 Task: Find a house in Cockeysville, United States, for 4 guests from August 1 to August 5, with 2 bedrooms, 3 beds, 2 bathrooms, a price range of ₹13,000 to ₹20,000, and self check-in available.
Action: Mouse moved to (519, 106)
Screenshot: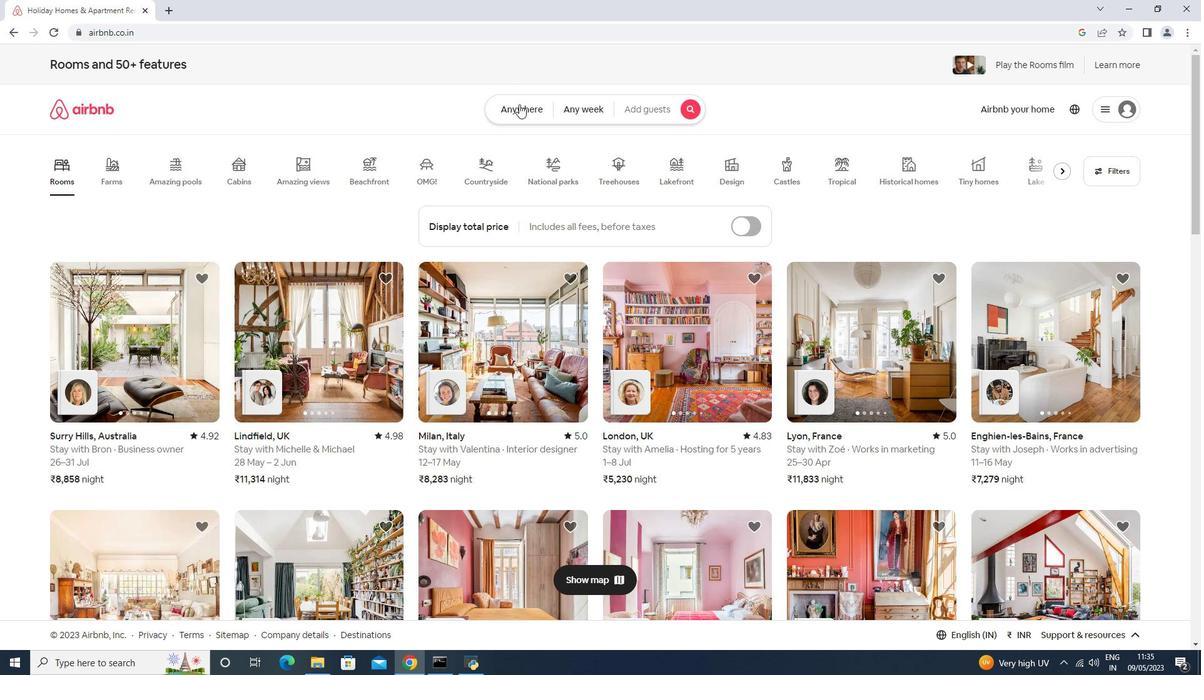 
Action: Mouse pressed left at (519, 106)
Screenshot: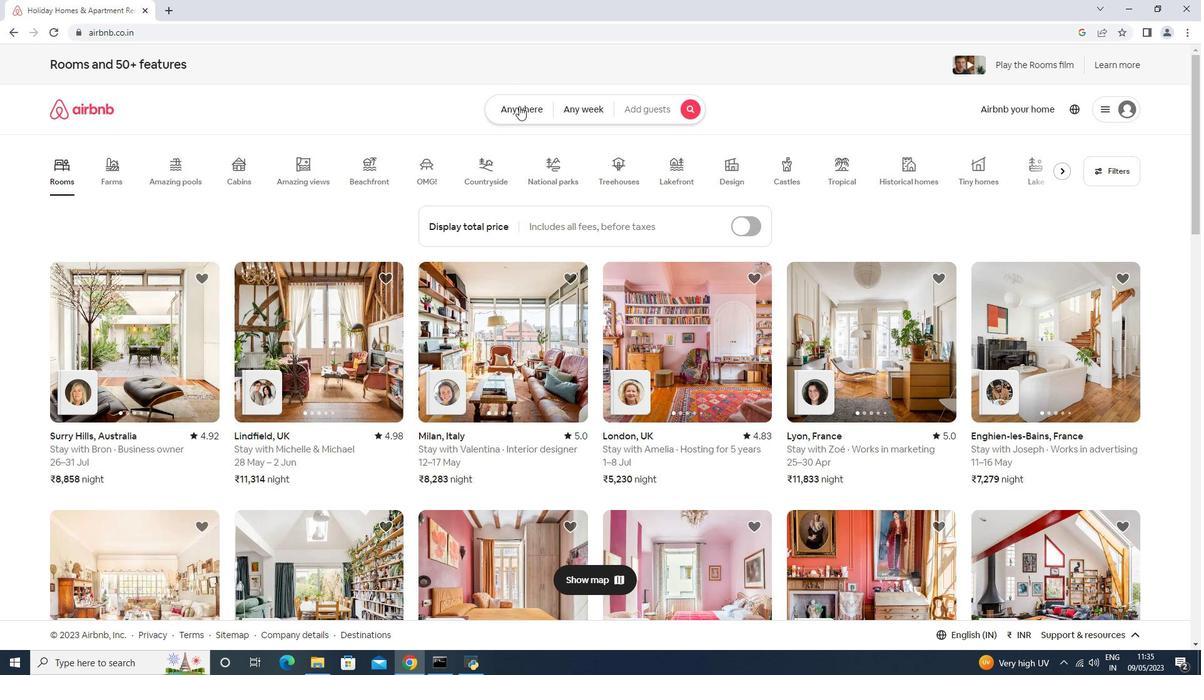 
Action: Mouse moved to (385, 161)
Screenshot: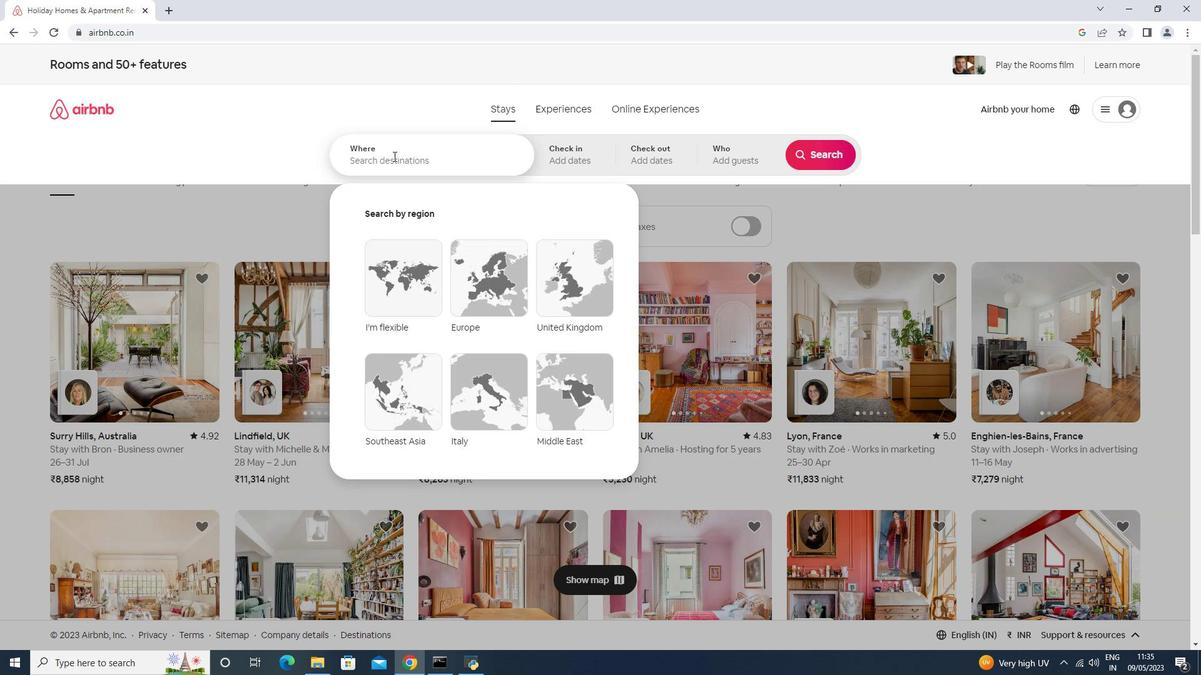 
Action: Mouse pressed left at (385, 161)
Screenshot: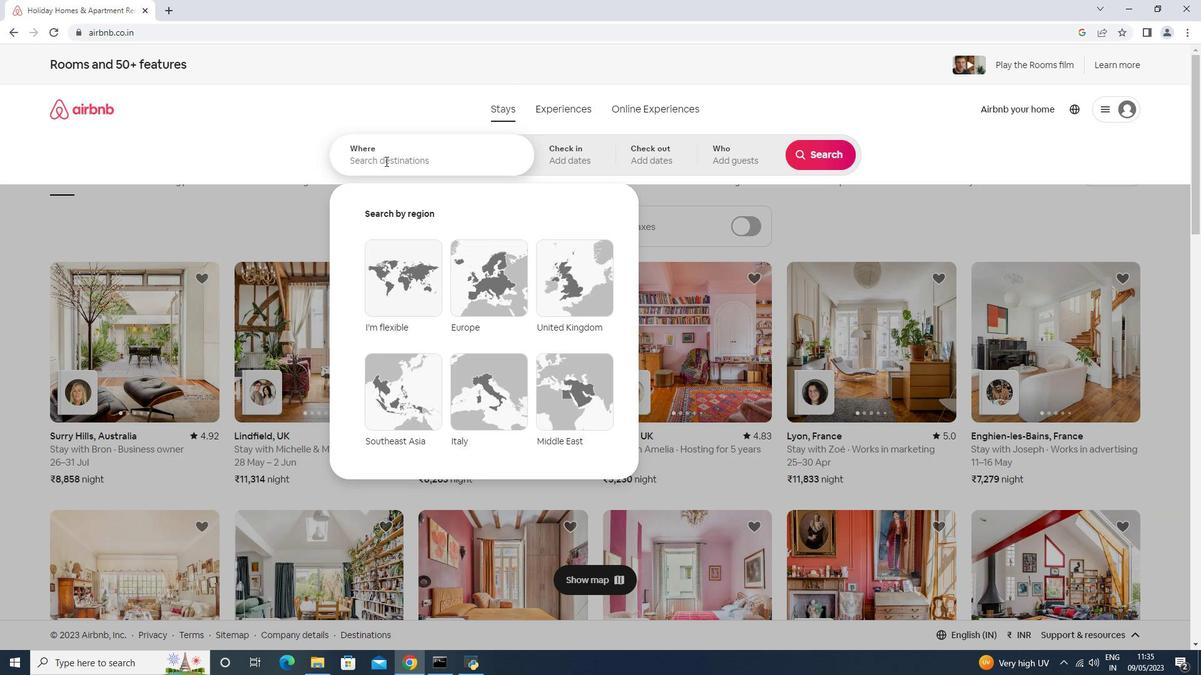 
Action: Mouse moved to (382, 162)
Screenshot: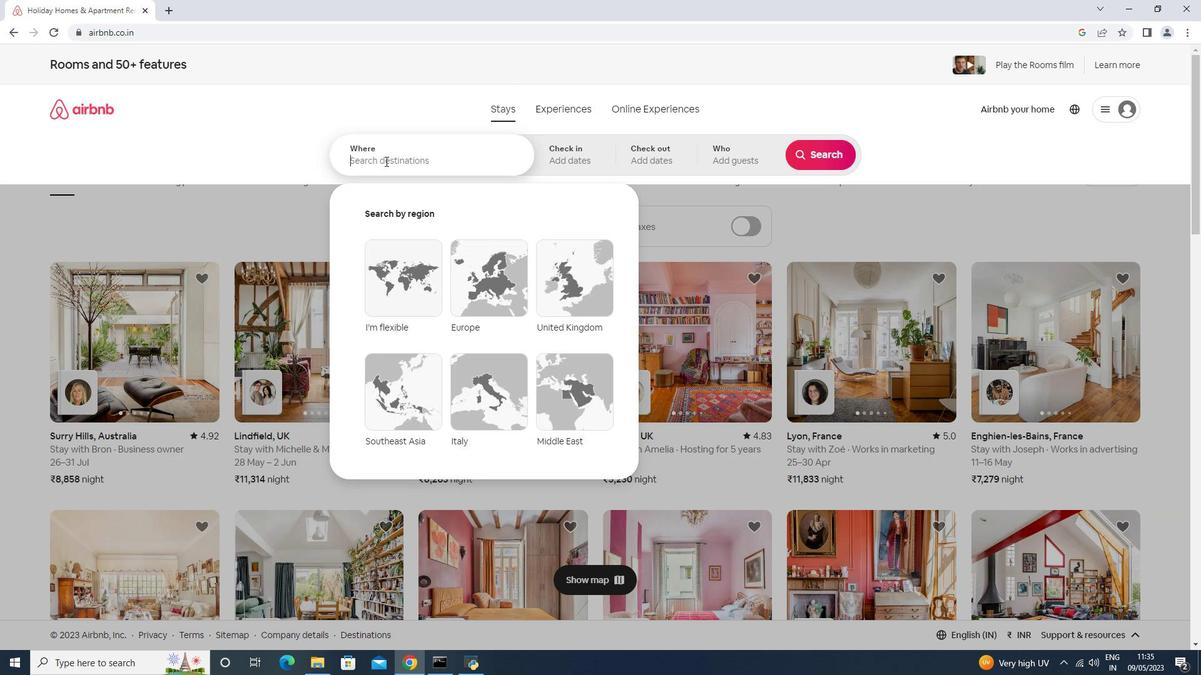 
Action: Key pressed <Key.shift>Cockeysville,<Key.shift>Unitrd<Key.backspace><Key.backspace>ed<Key.space><Key.shift>States<Key.enter>
Screenshot: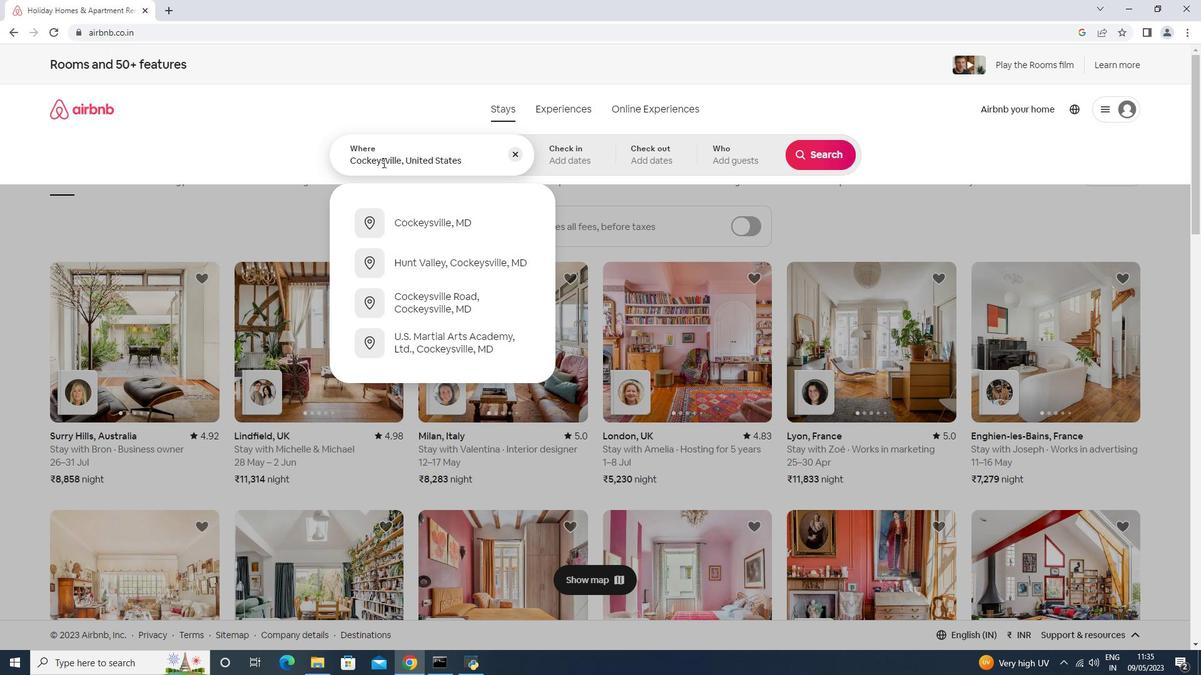 
Action: Mouse moved to (817, 250)
Screenshot: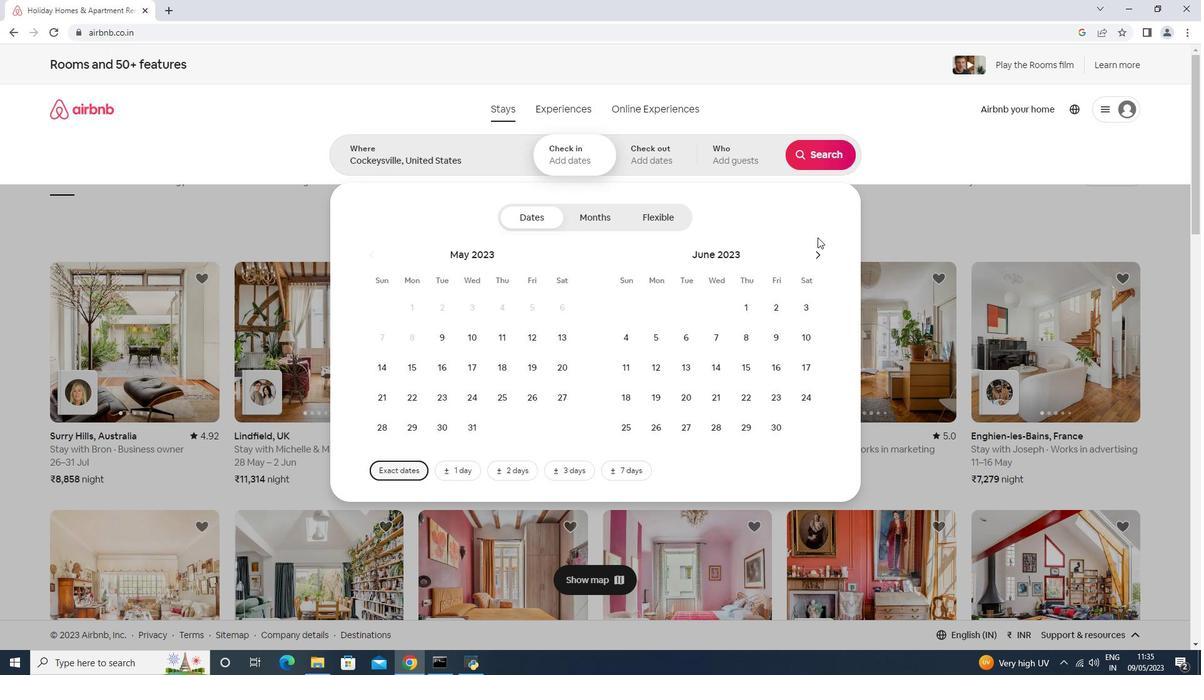 
Action: Mouse pressed left at (817, 250)
Screenshot: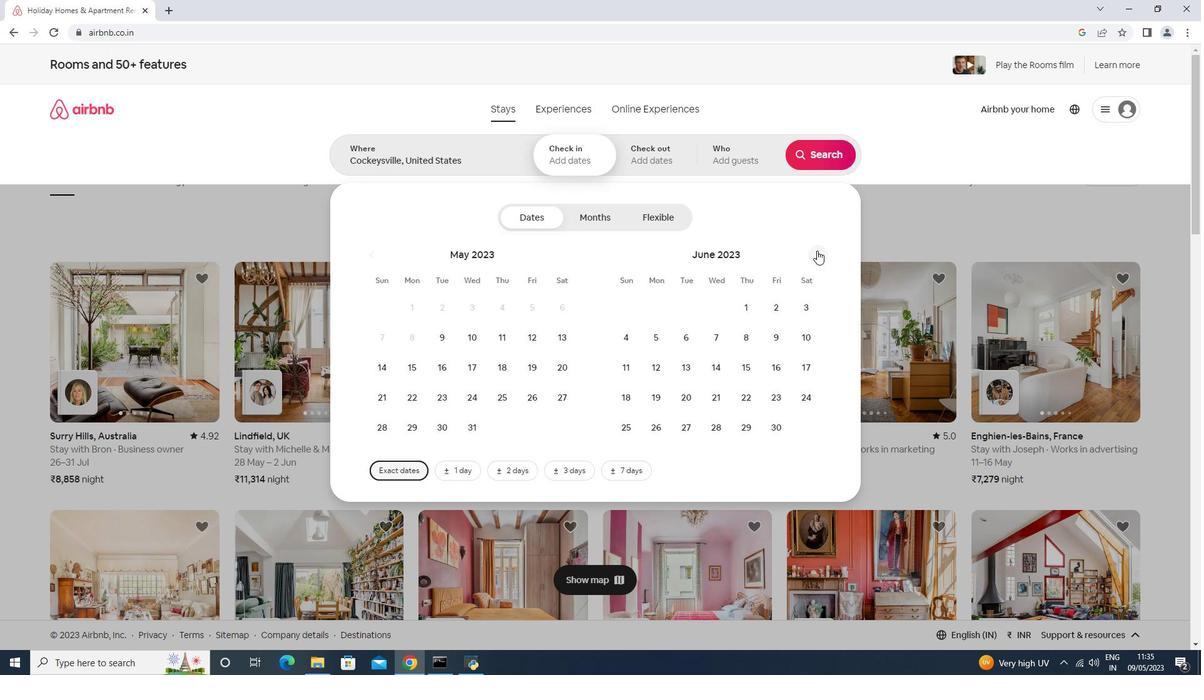 
Action: Mouse pressed left at (817, 250)
Screenshot: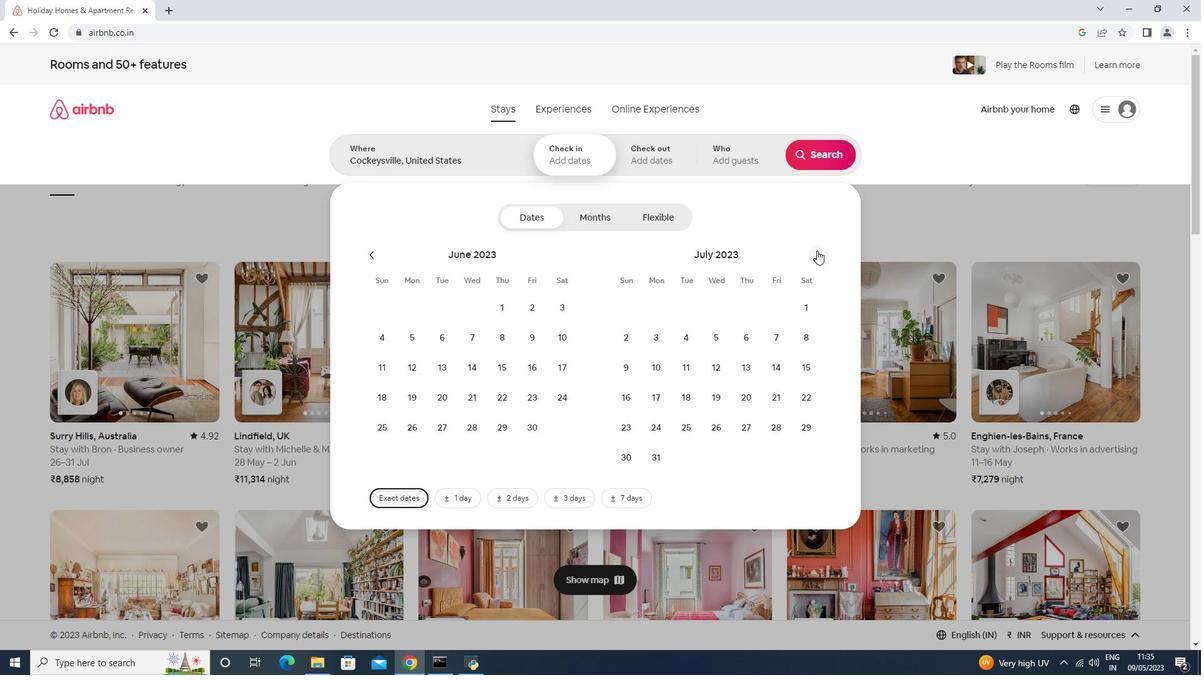 
Action: Mouse moved to (693, 309)
Screenshot: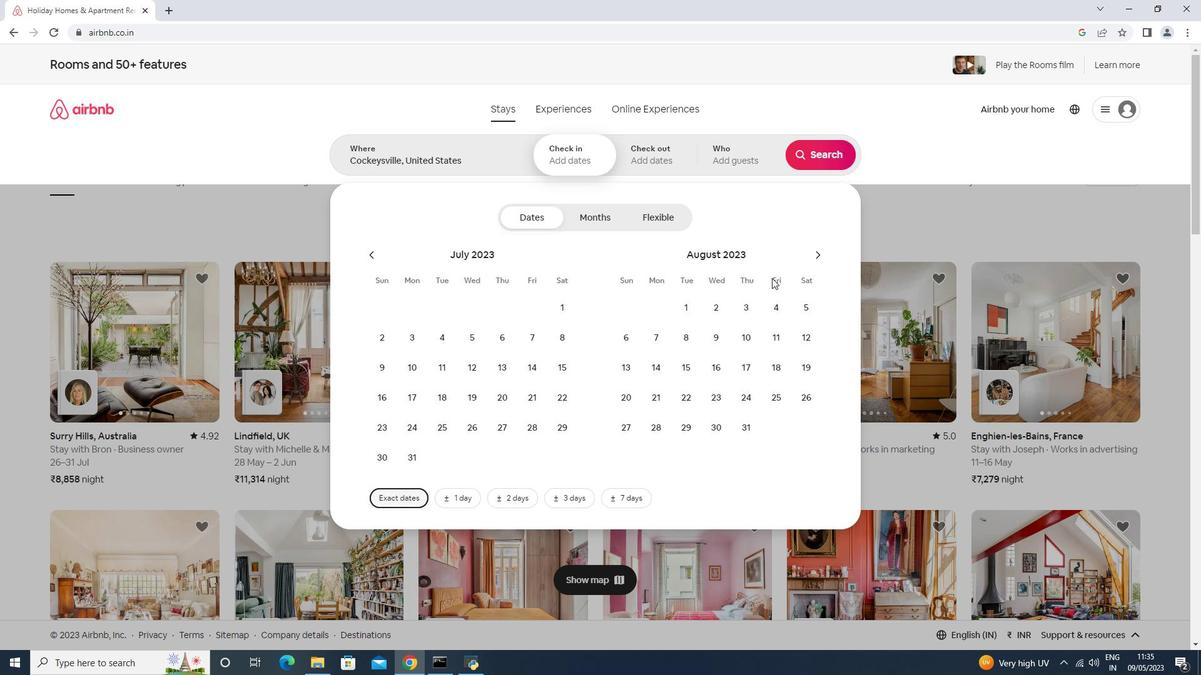 
Action: Mouse pressed left at (693, 309)
Screenshot: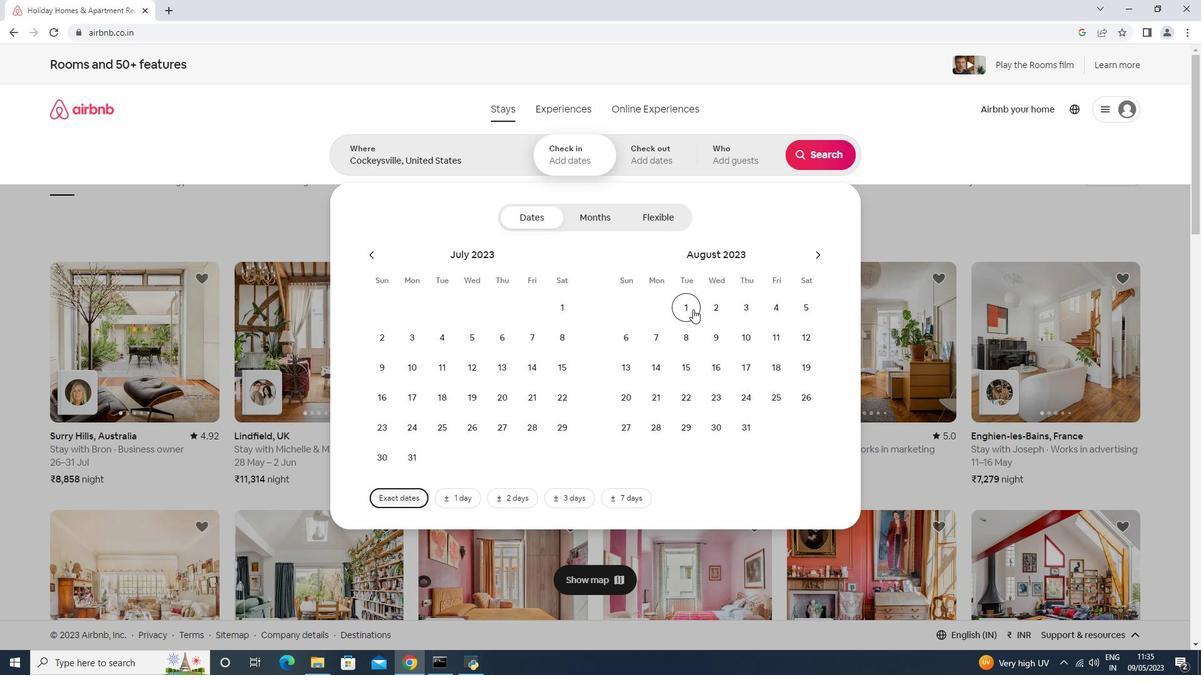 
Action: Mouse moved to (816, 318)
Screenshot: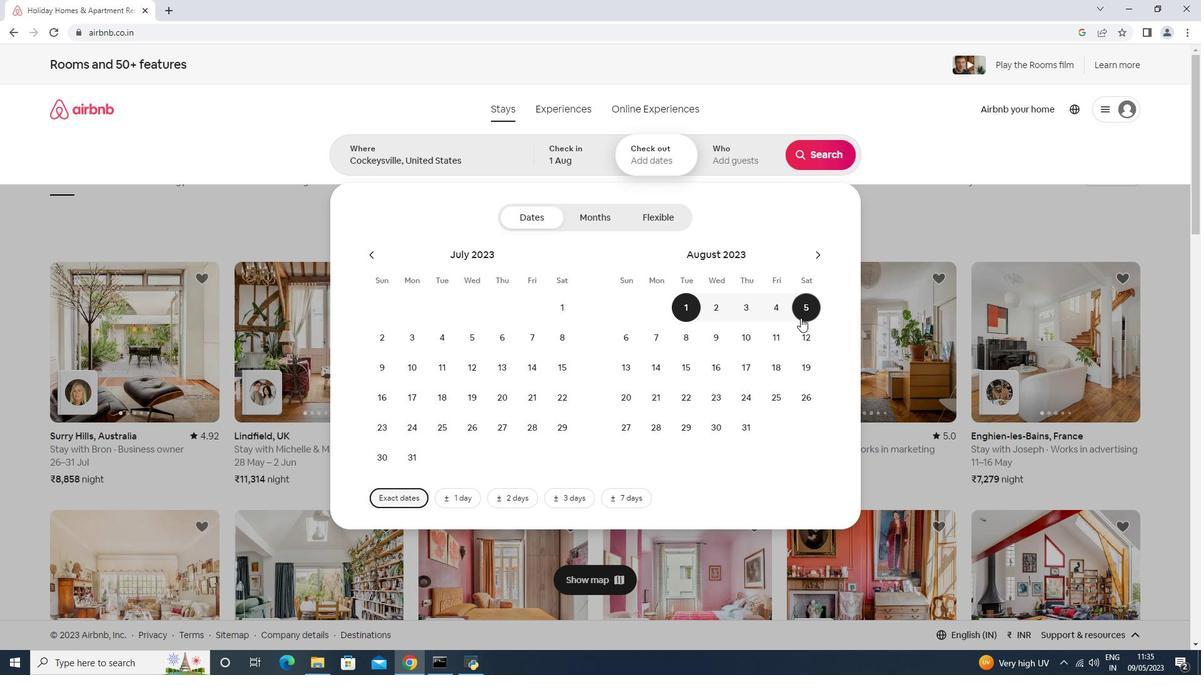 
Action: Mouse pressed left at (816, 318)
Screenshot: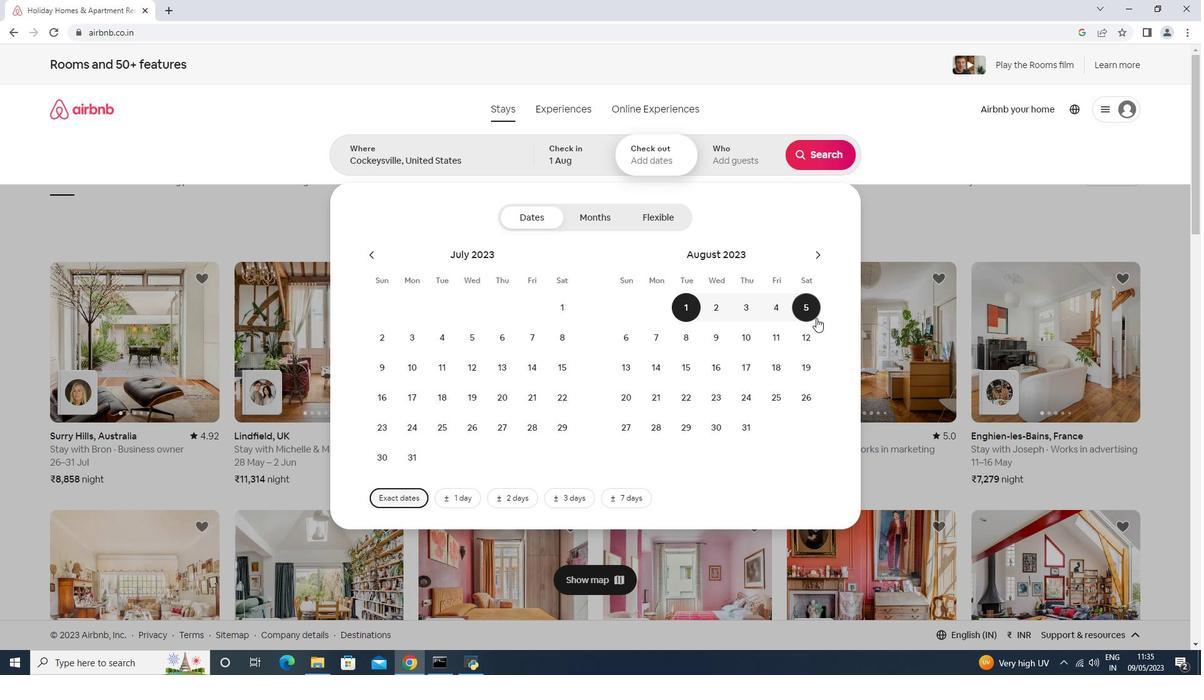 
Action: Mouse moved to (737, 160)
Screenshot: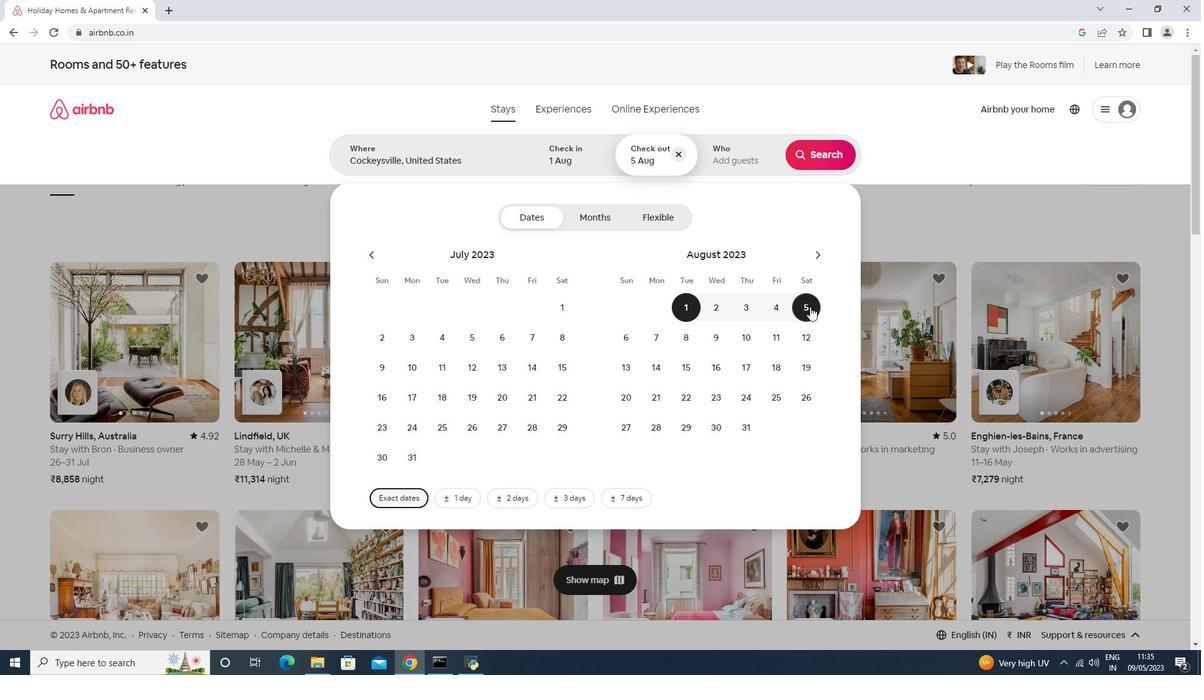 
Action: Mouse pressed left at (737, 160)
Screenshot: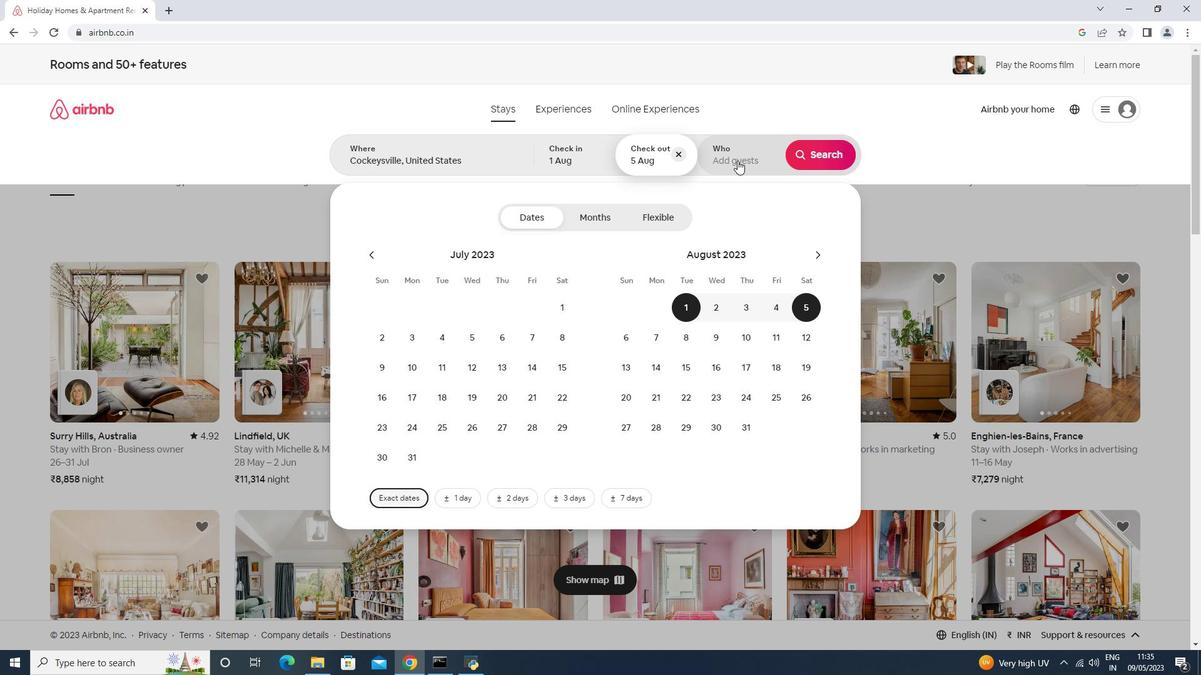 
Action: Mouse moved to (819, 221)
Screenshot: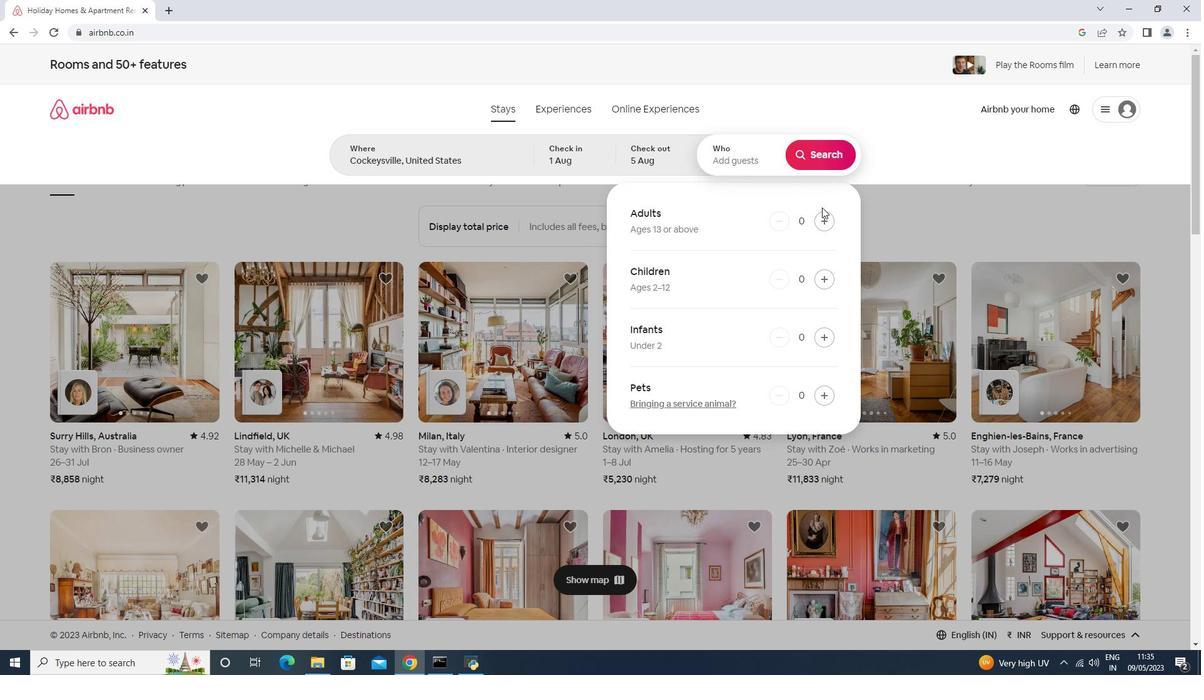 
Action: Mouse pressed left at (819, 221)
Screenshot: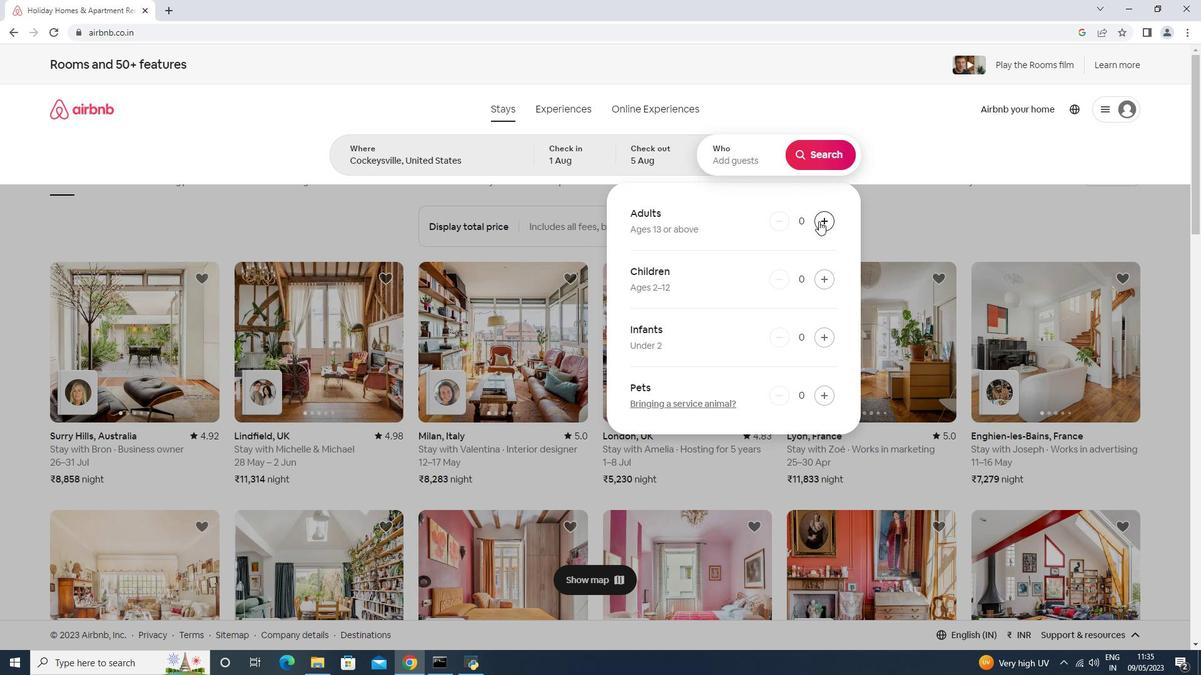 
Action: Mouse pressed left at (819, 221)
Screenshot: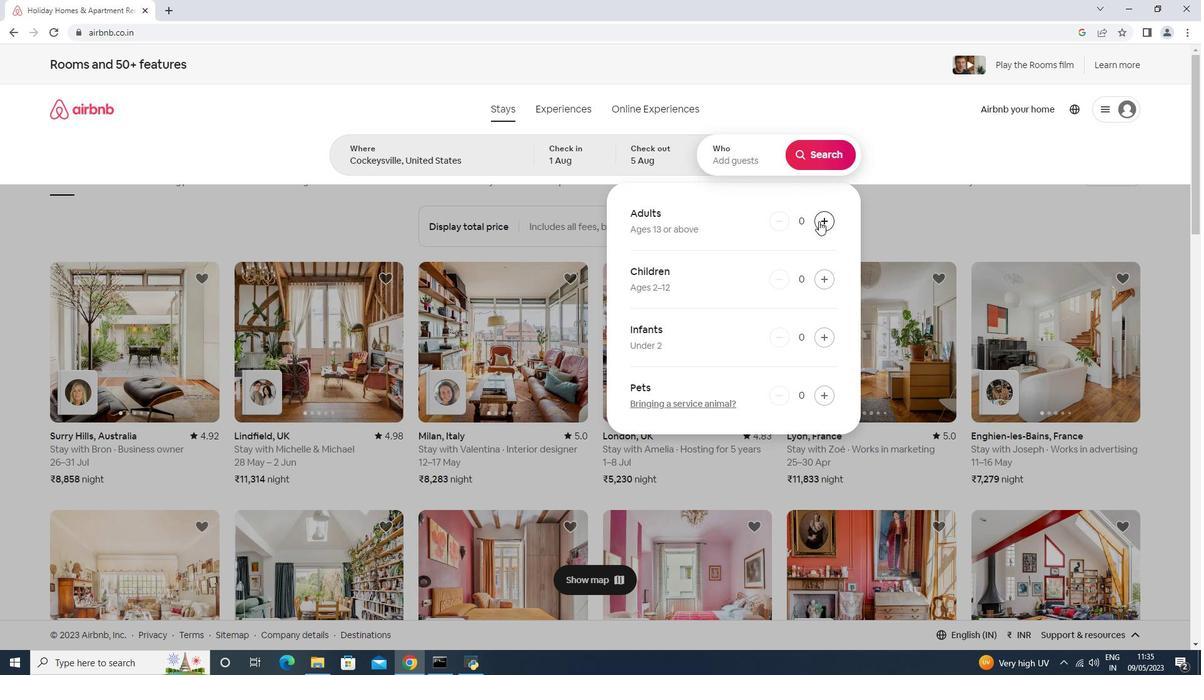 
Action: Mouse pressed left at (819, 221)
Screenshot: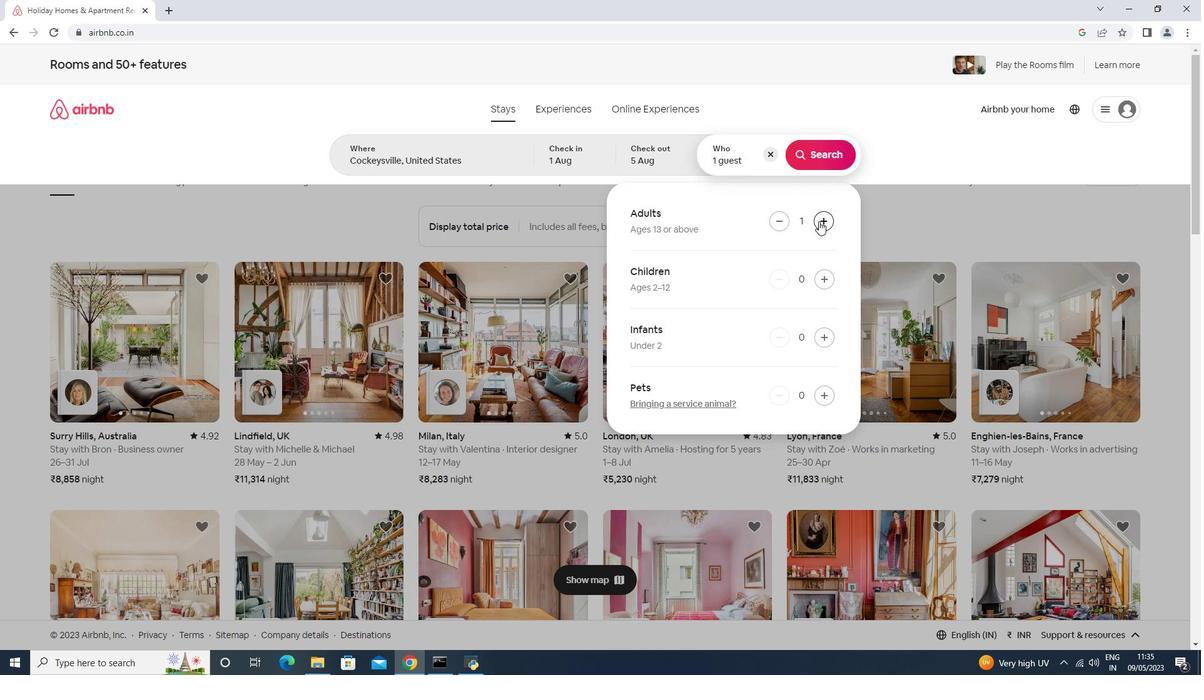 
Action: Mouse pressed left at (819, 221)
Screenshot: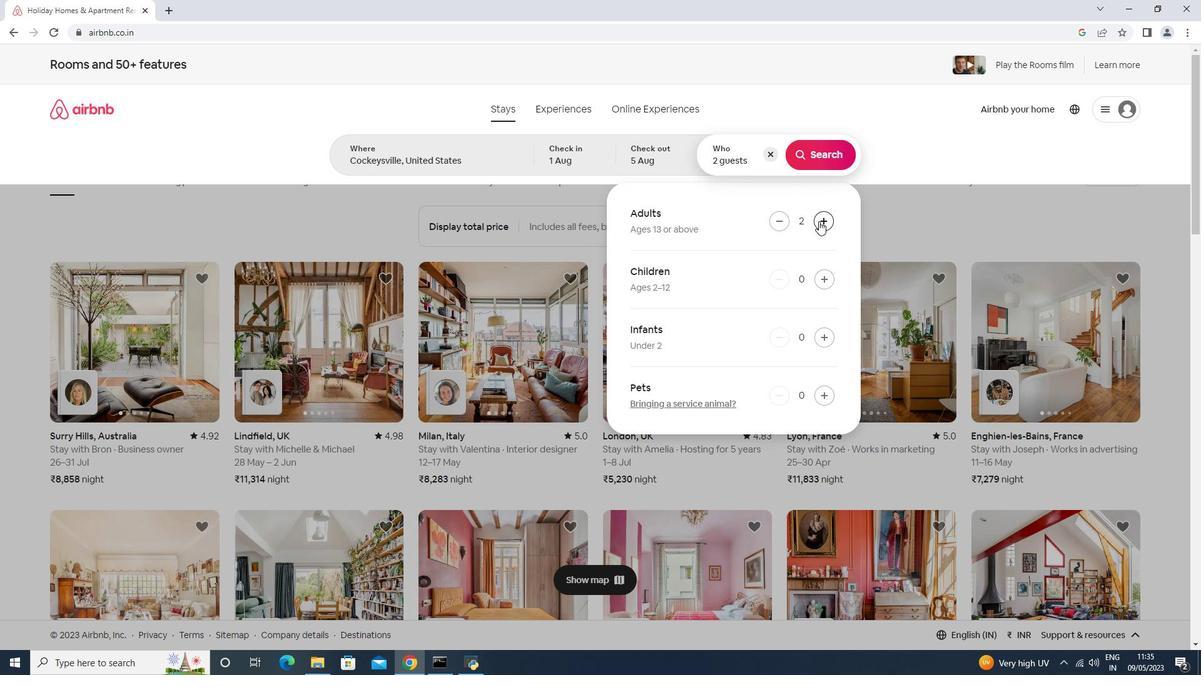 
Action: Mouse moved to (780, 217)
Screenshot: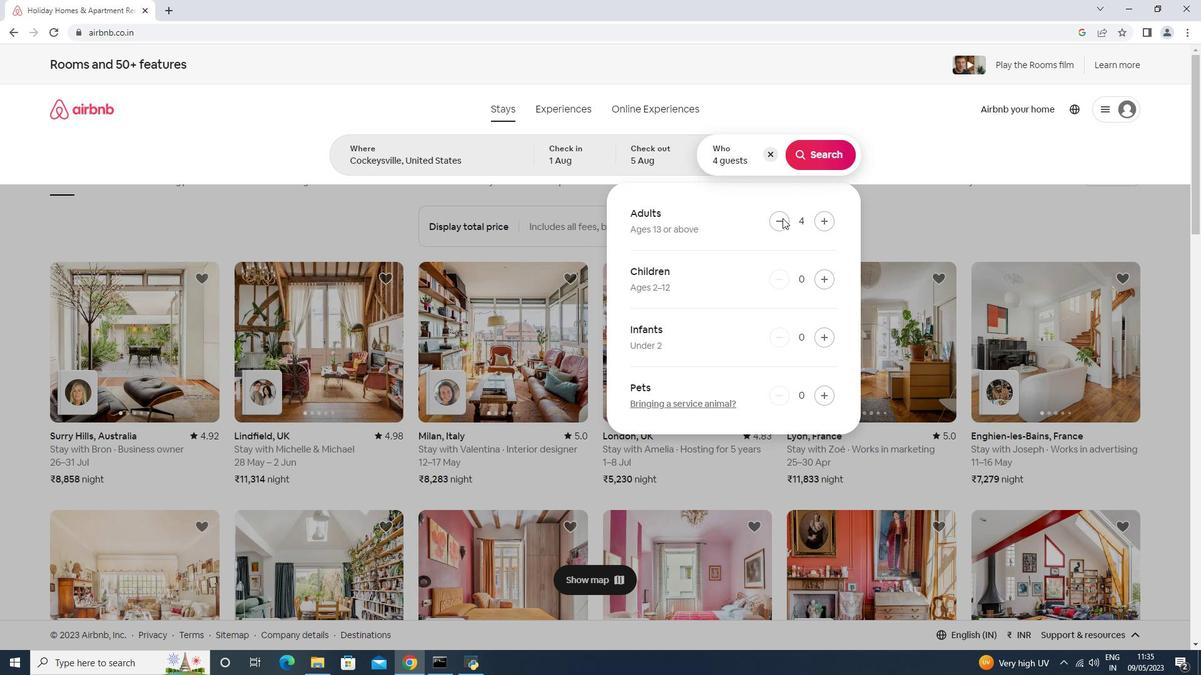 
Action: Mouse pressed left at (780, 217)
Screenshot: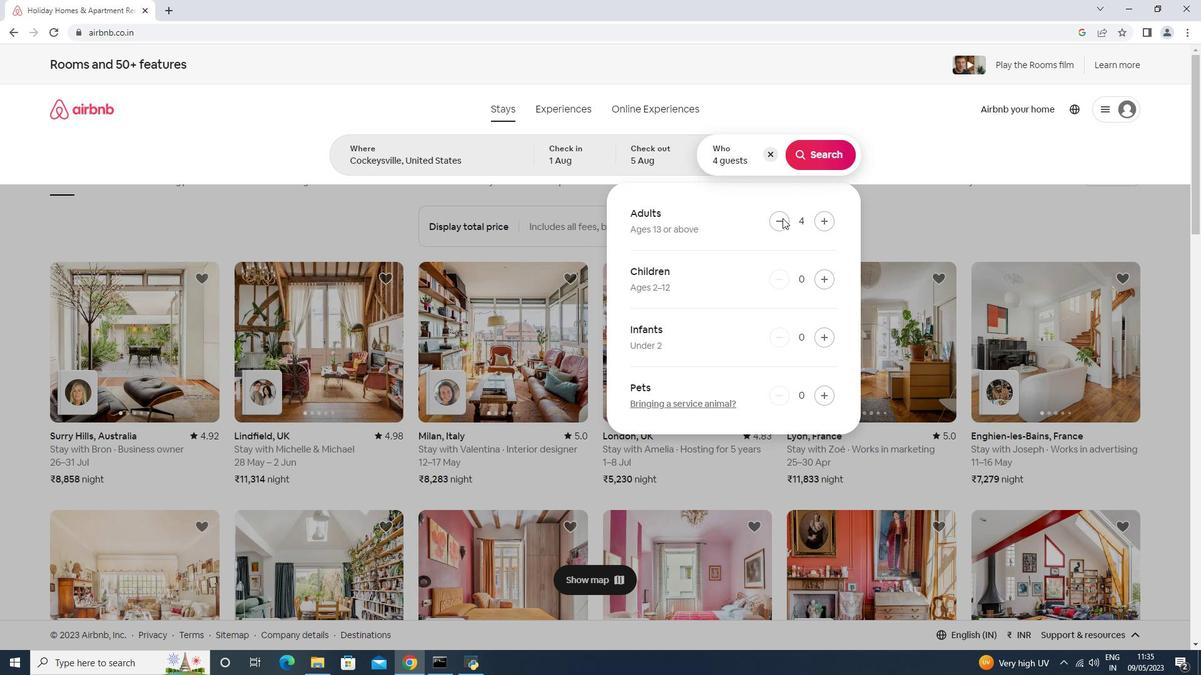 
Action: Mouse moved to (831, 279)
Screenshot: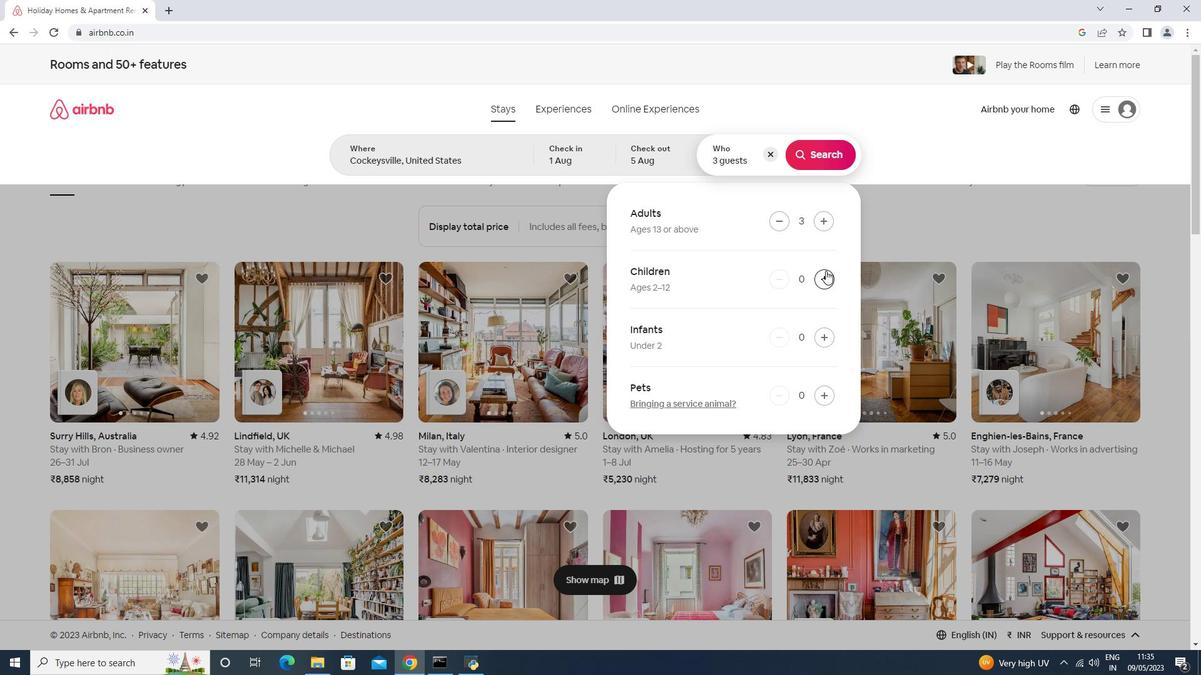 
Action: Mouse pressed left at (831, 279)
Screenshot: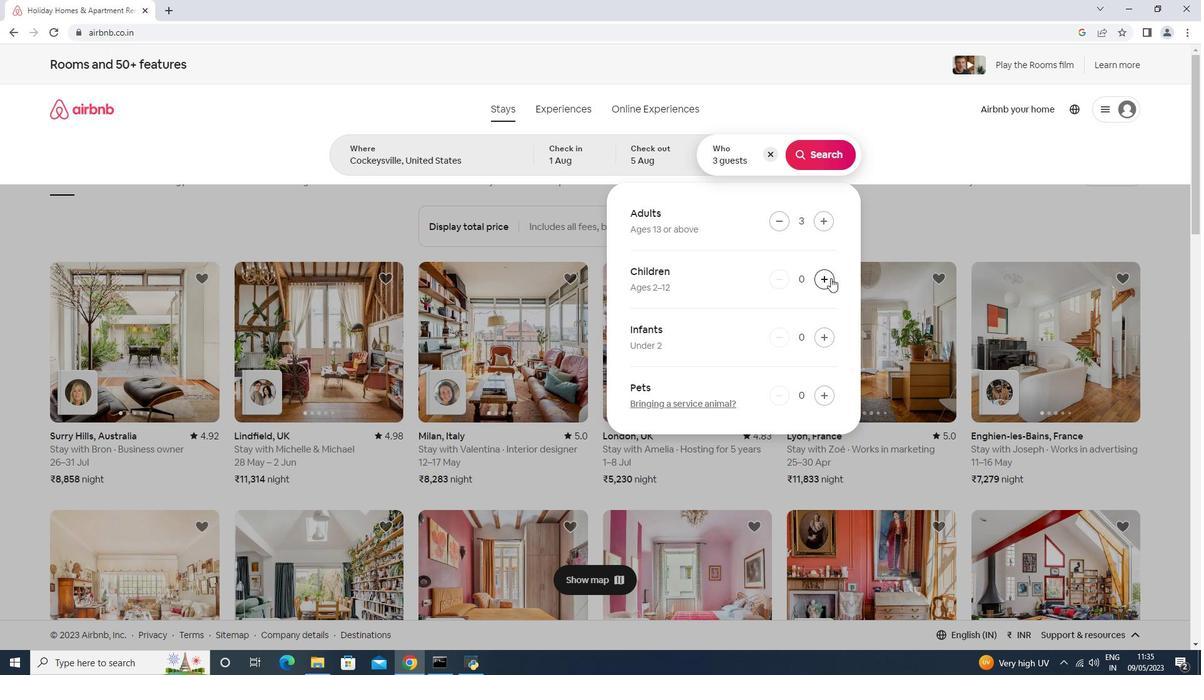 
Action: Mouse moved to (829, 158)
Screenshot: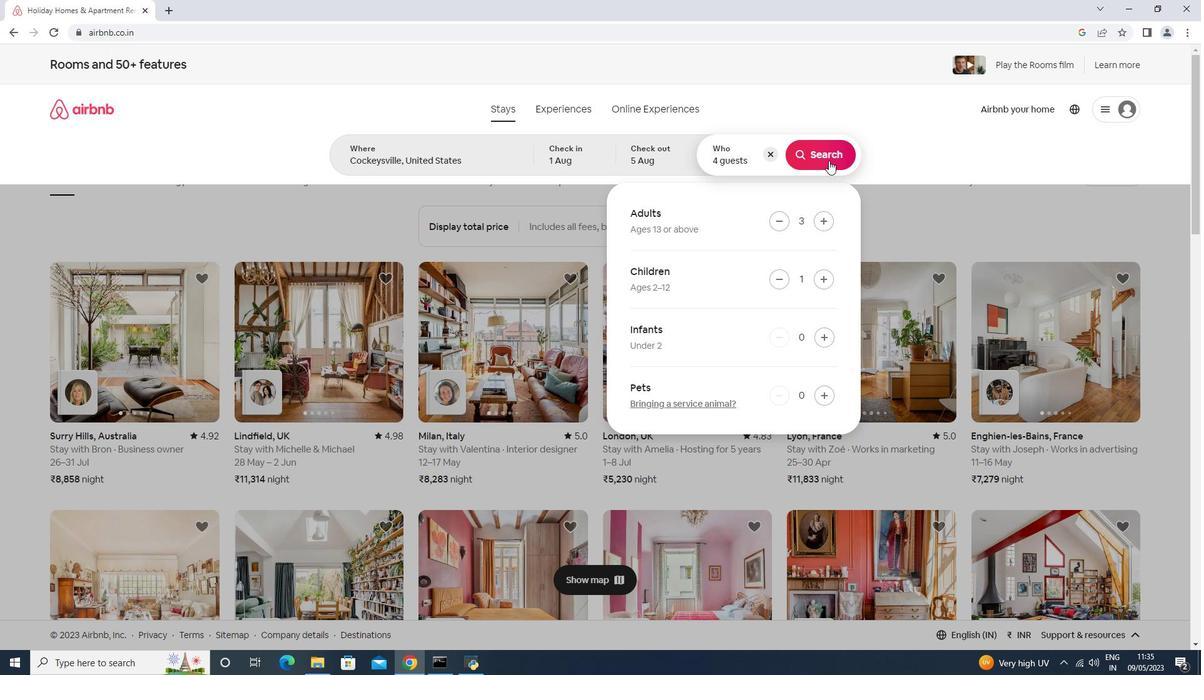 
Action: Mouse pressed left at (829, 158)
Screenshot: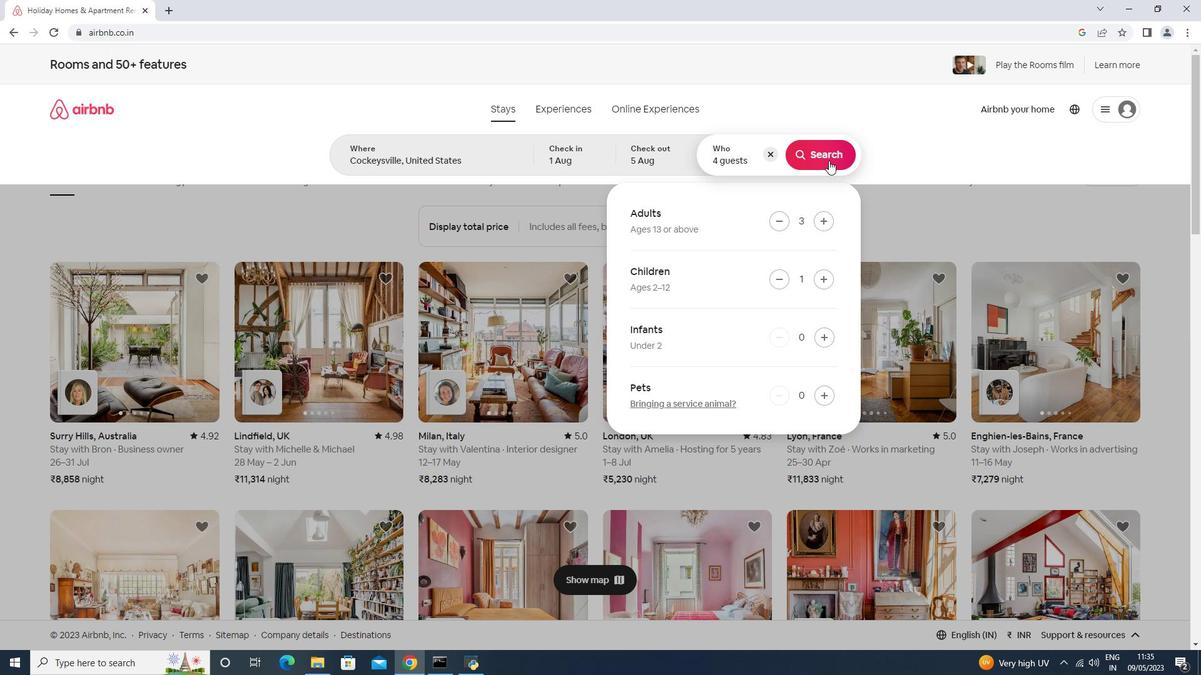
Action: Mouse moved to (1138, 114)
Screenshot: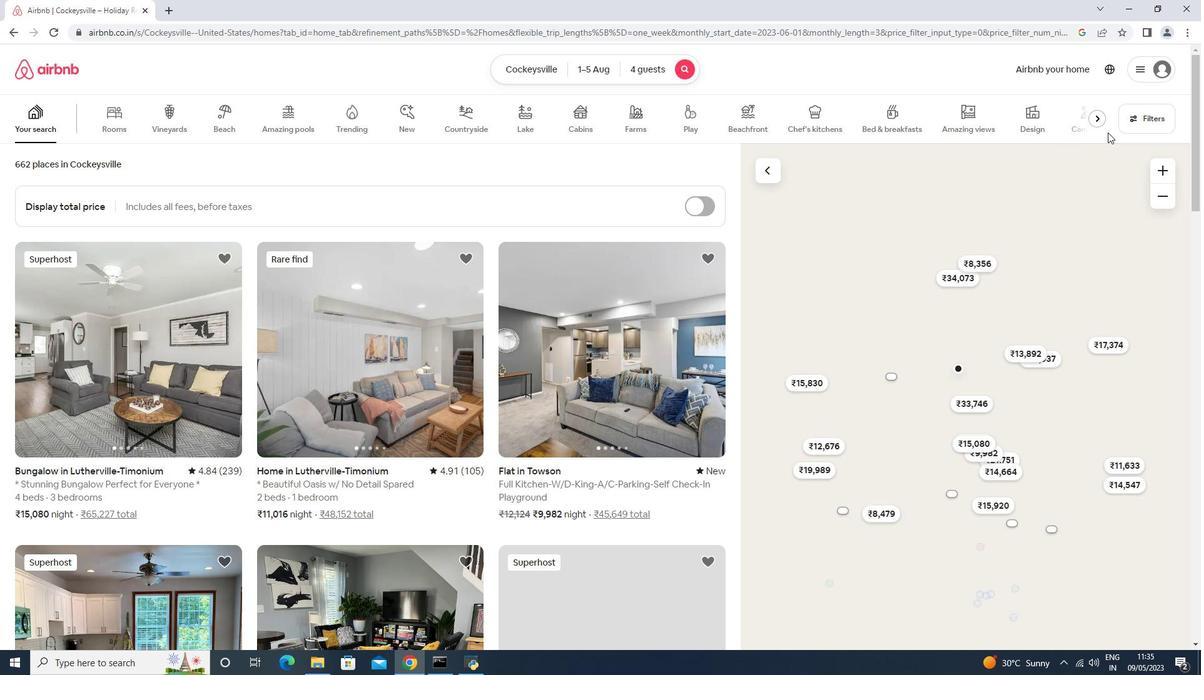 
Action: Mouse pressed left at (1138, 114)
Screenshot: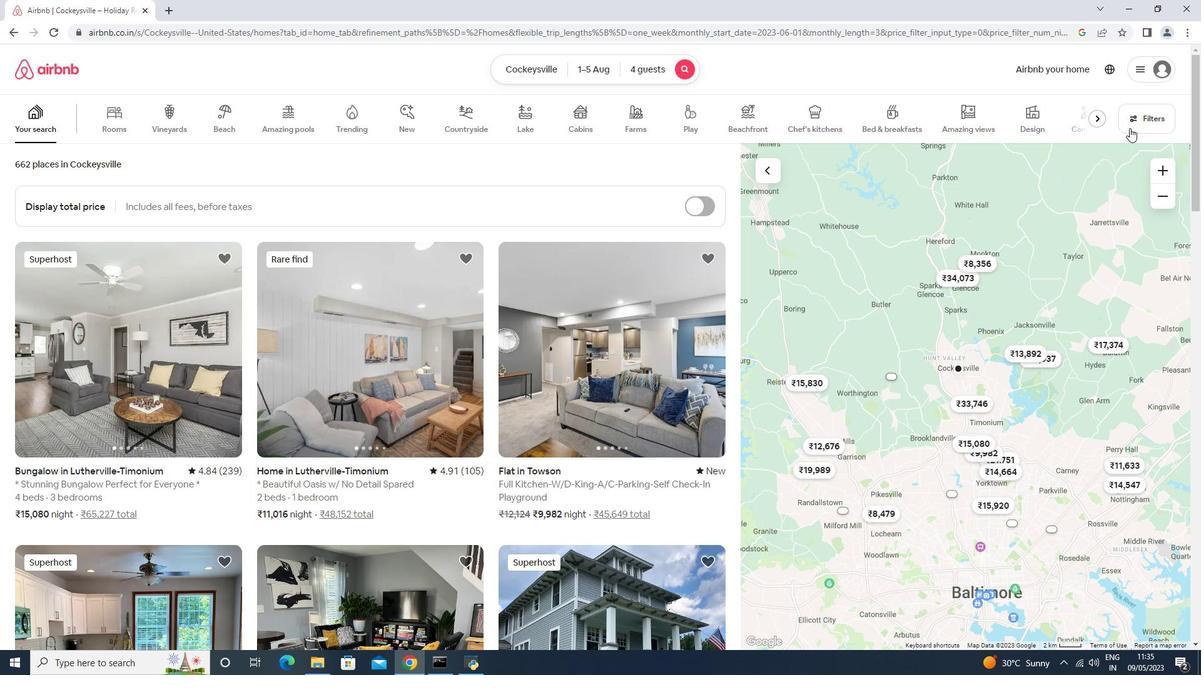 
Action: Mouse moved to (530, 418)
Screenshot: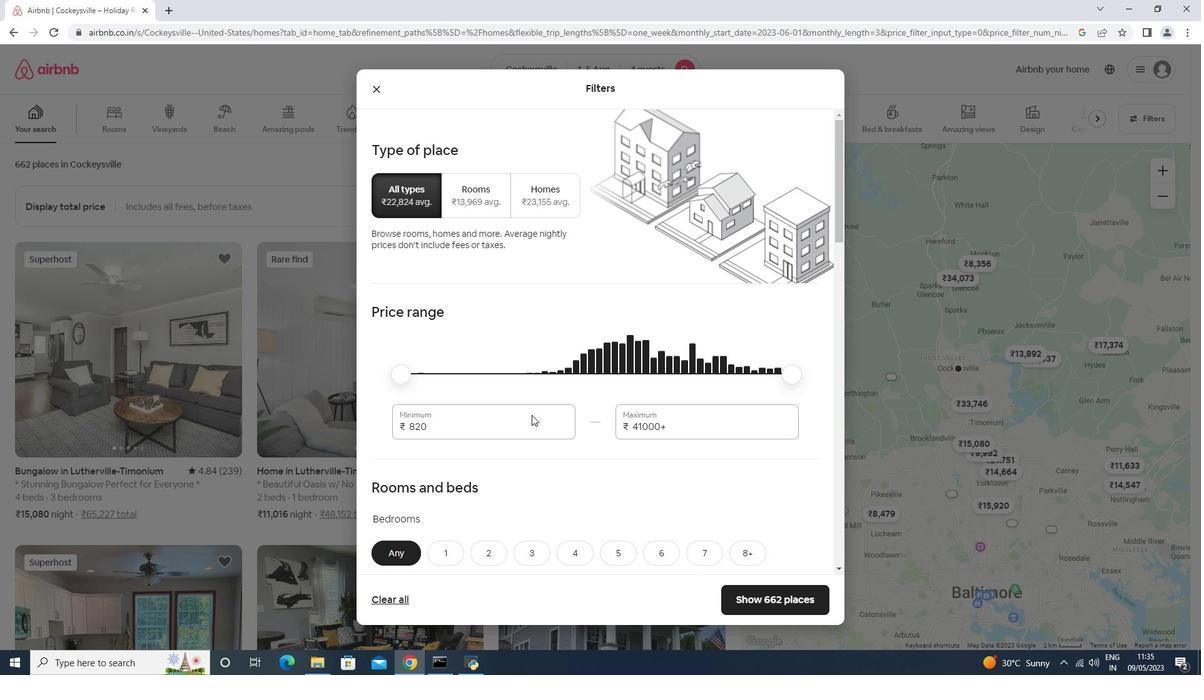 
Action: Mouse pressed left at (530, 418)
Screenshot: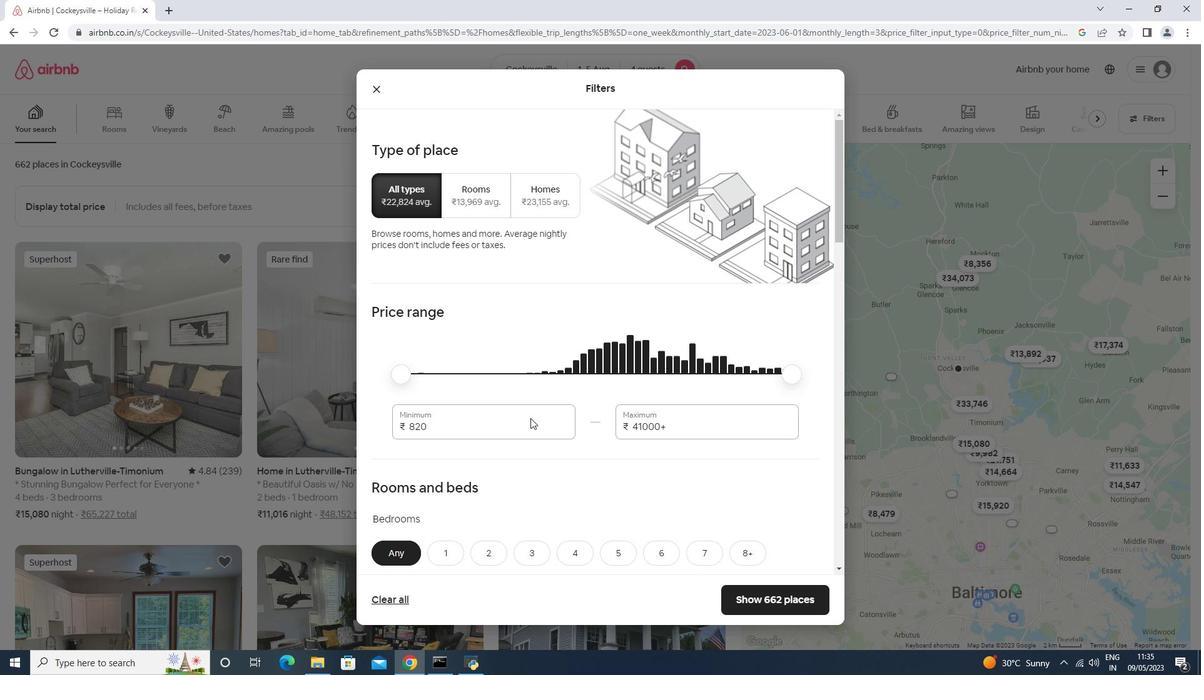 
Action: Mouse moved to (529, 419)
Screenshot: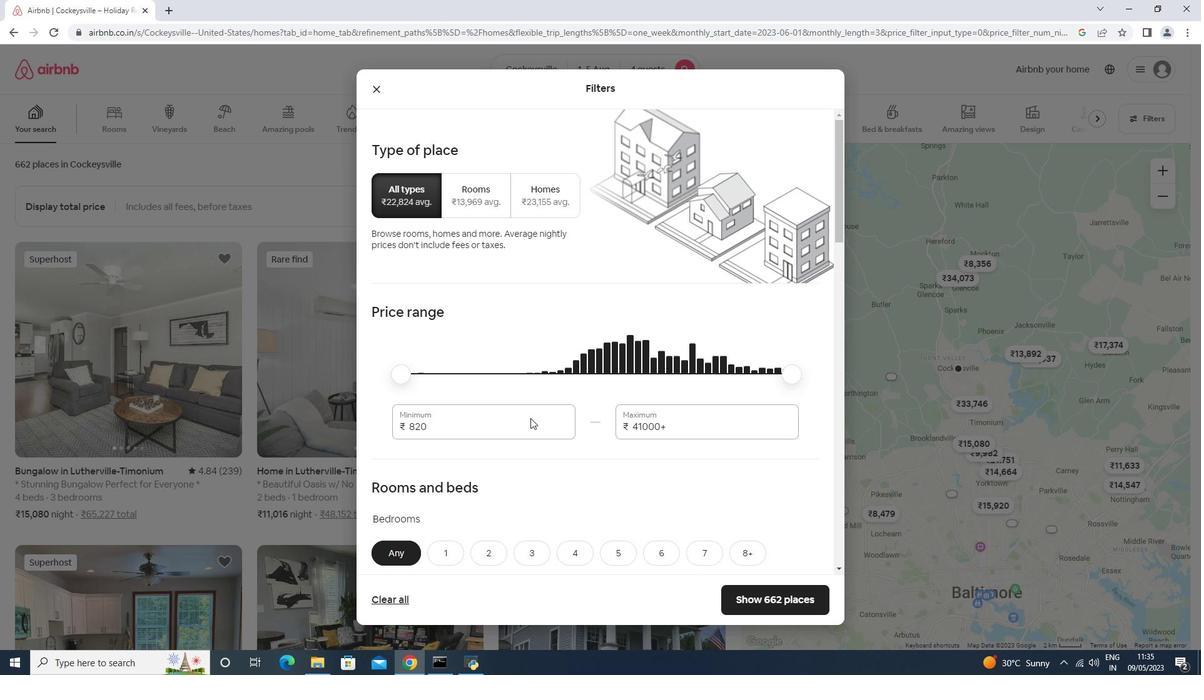 
Action: Key pressed <Key.backspace><Key.backspace><Key.backspace>13000<Key.tab>20000
Screenshot: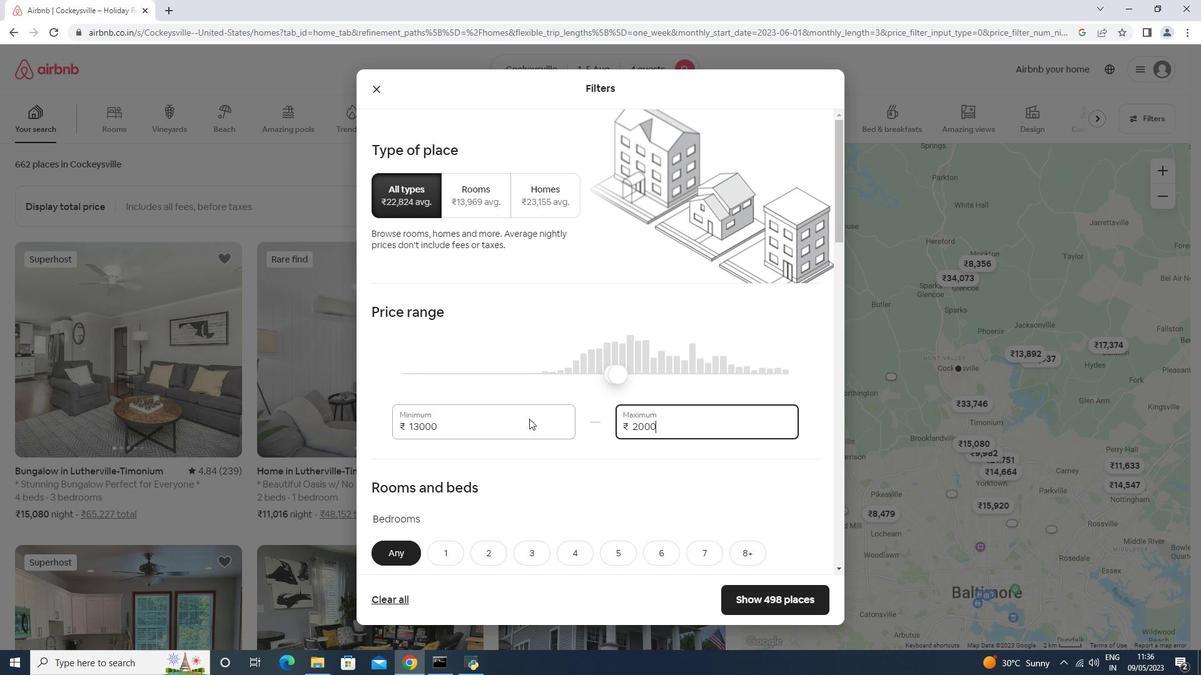 
Action: Mouse scrolled (529, 418) with delta (0, 0)
Screenshot: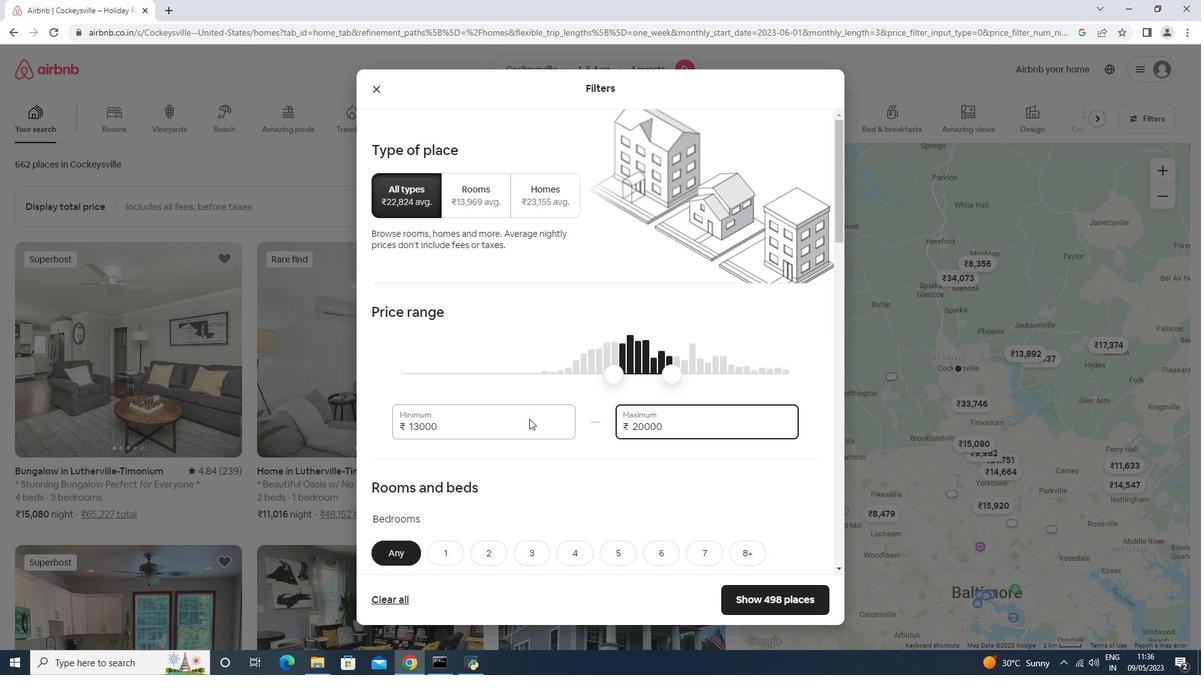 
Action: Mouse scrolled (529, 418) with delta (0, 0)
Screenshot: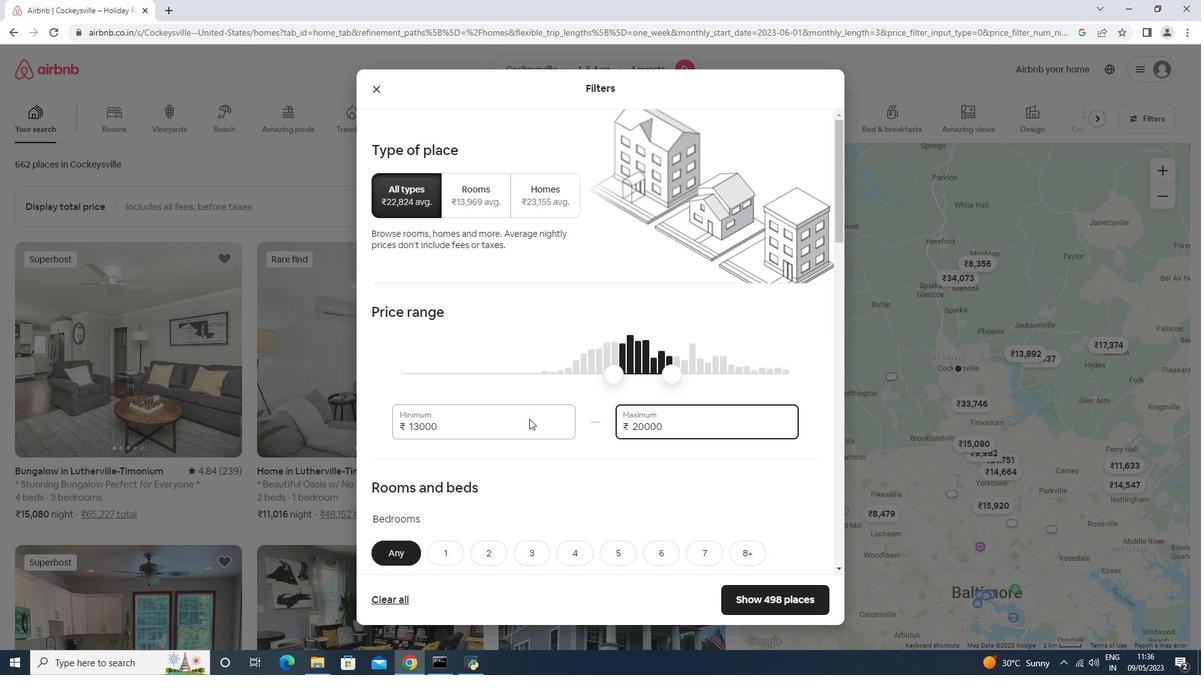 
Action: Mouse scrolled (529, 418) with delta (0, 0)
Screenshot: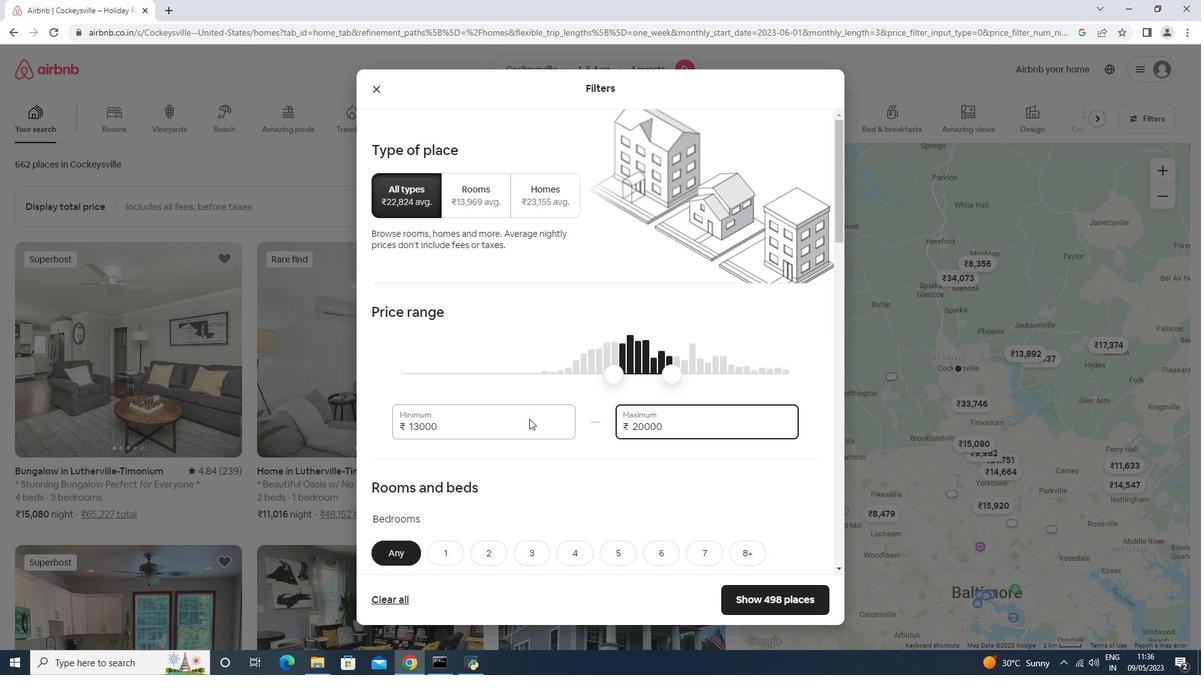
Action: Mouse scrolled (529, 418) with delta (0, 0)
Screenshot: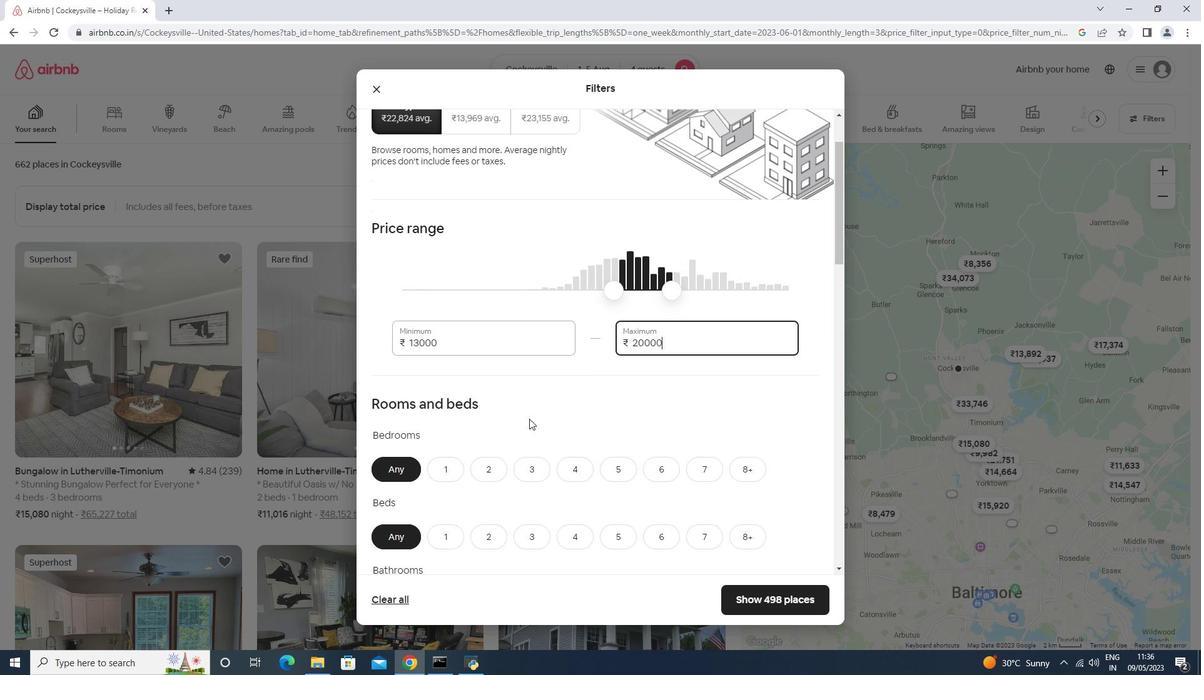 
Action: Mouse scrolled (529, 418) with delta (0, 0)
Screenshot: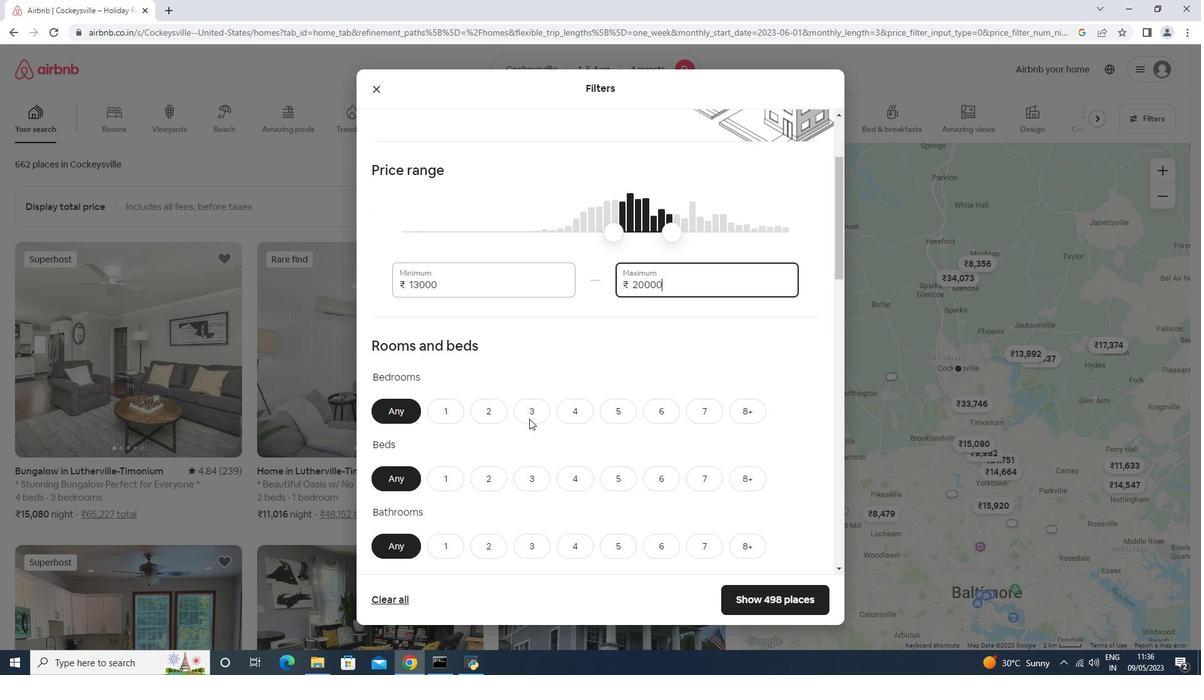 
Action: Mouse moved to (494, 248)
Screenshot: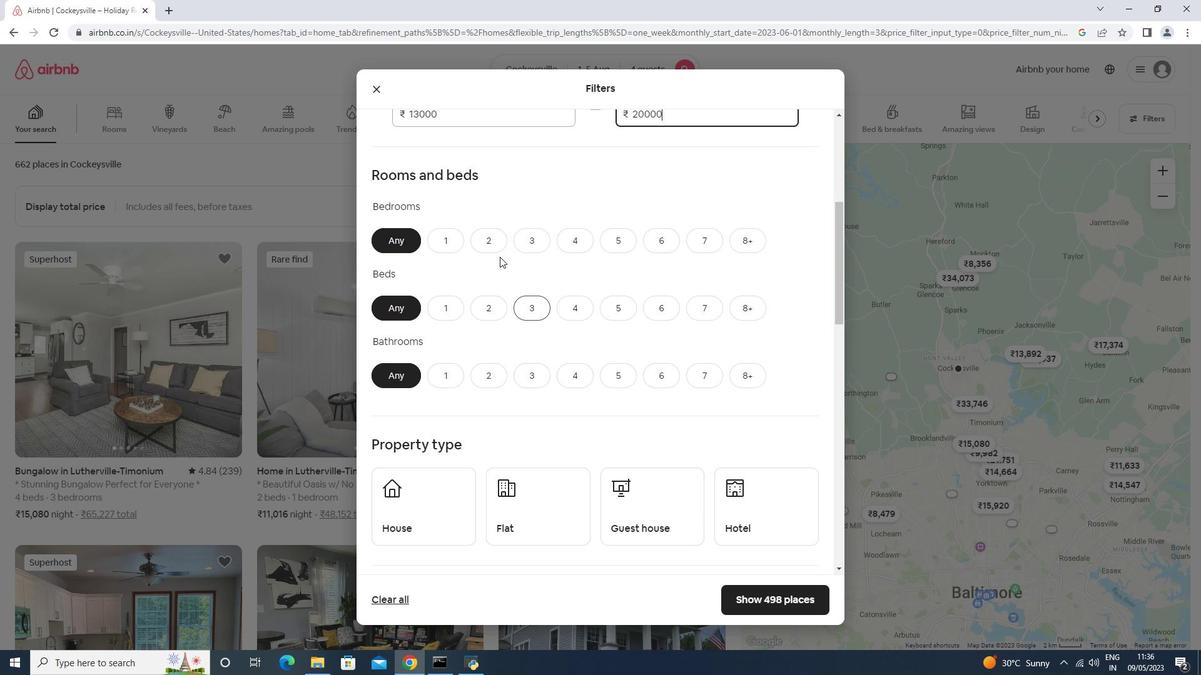 
Action: Mouse pressed left at (494, 248)
Screenshot: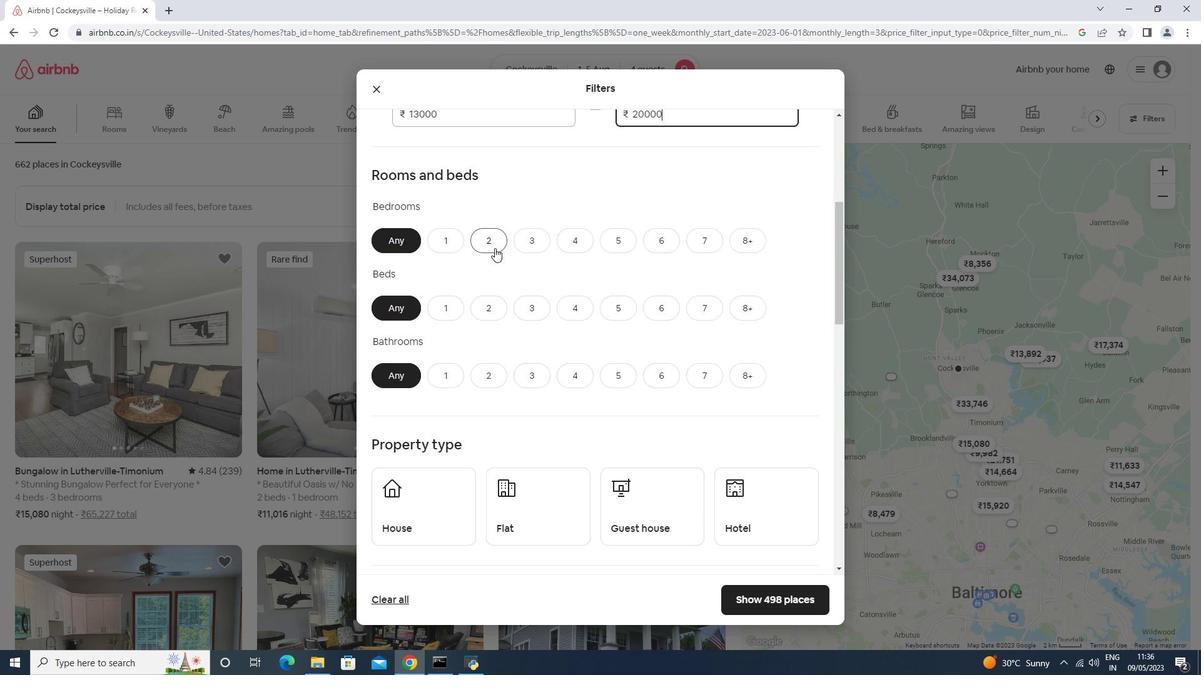 
Action: Mouse moved to (536, 314)
Screenshot: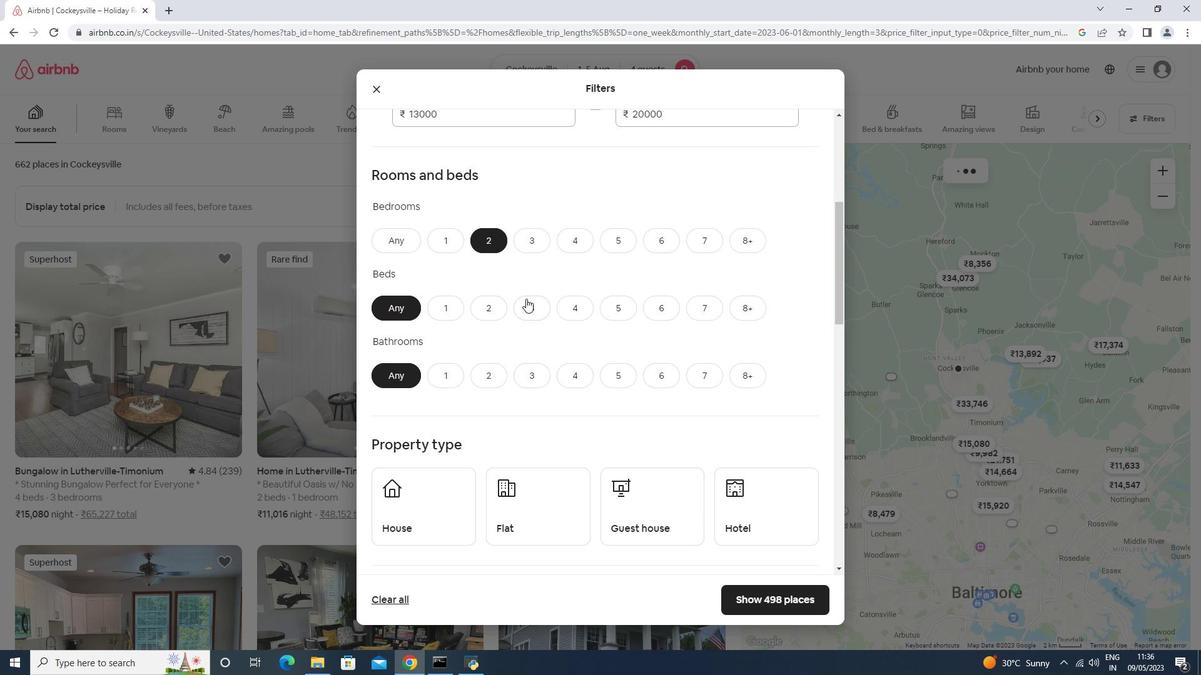 
Action: Mouse pressed left at (536, 314)
Screenshot: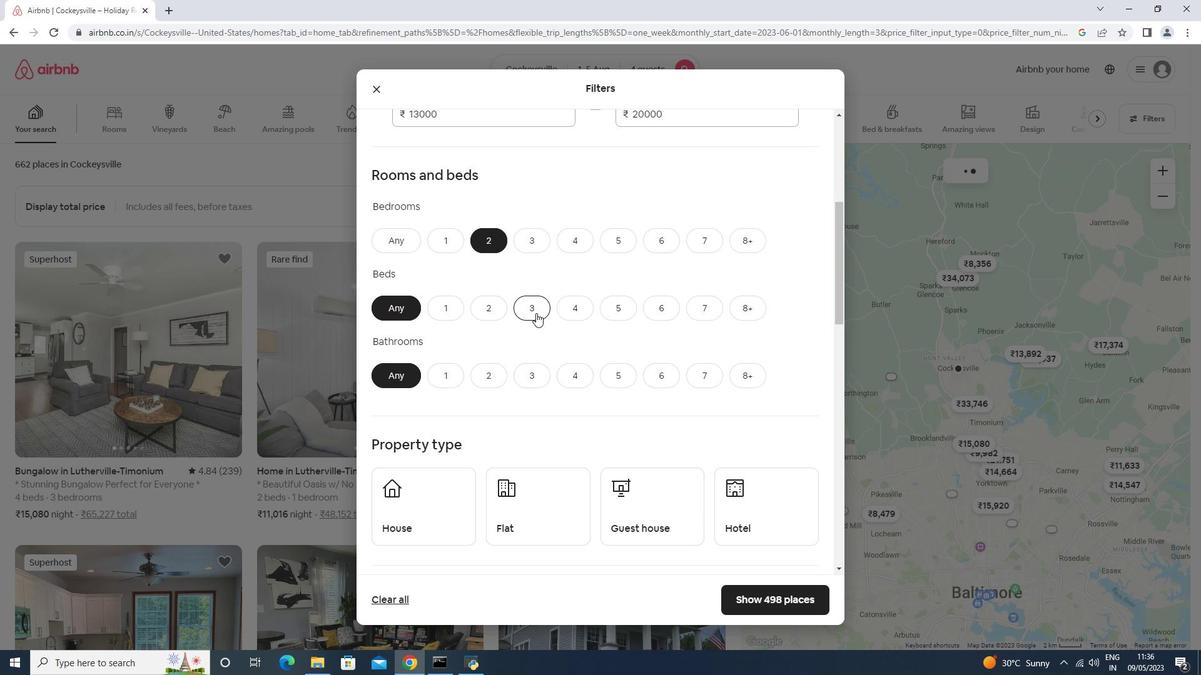 
Action: Mouse moved to (484, 386)
Screenshot: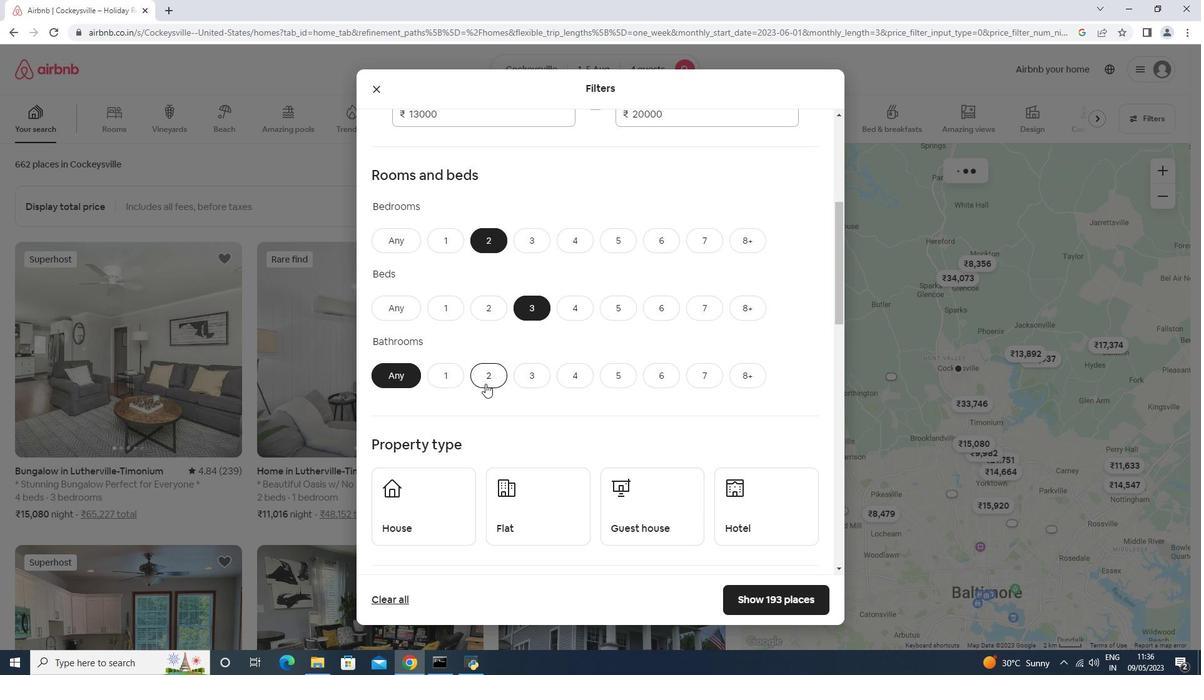 
Action: Mouse pressed left at (484, 386)
Screenshot: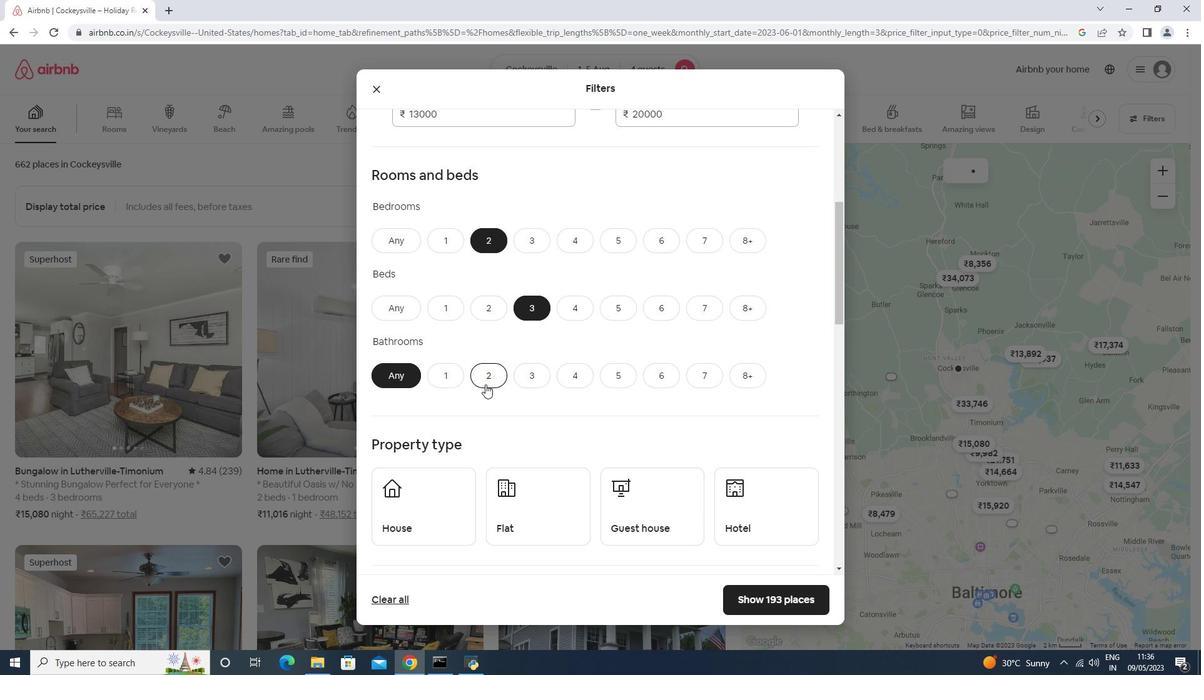 
Action: Mouse scrolled (484, 385) with delta (0, 0)
Screenshot: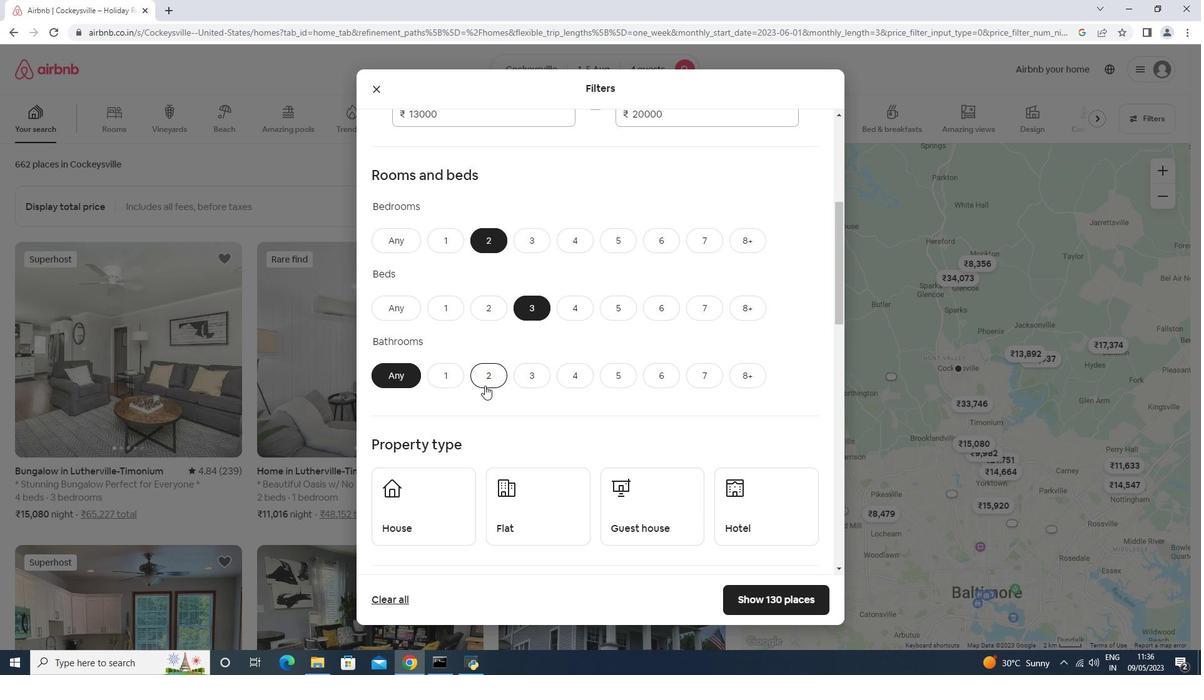 
Action: Mouse scrolled (484, 385) with delta (0, 0)
Screenshot: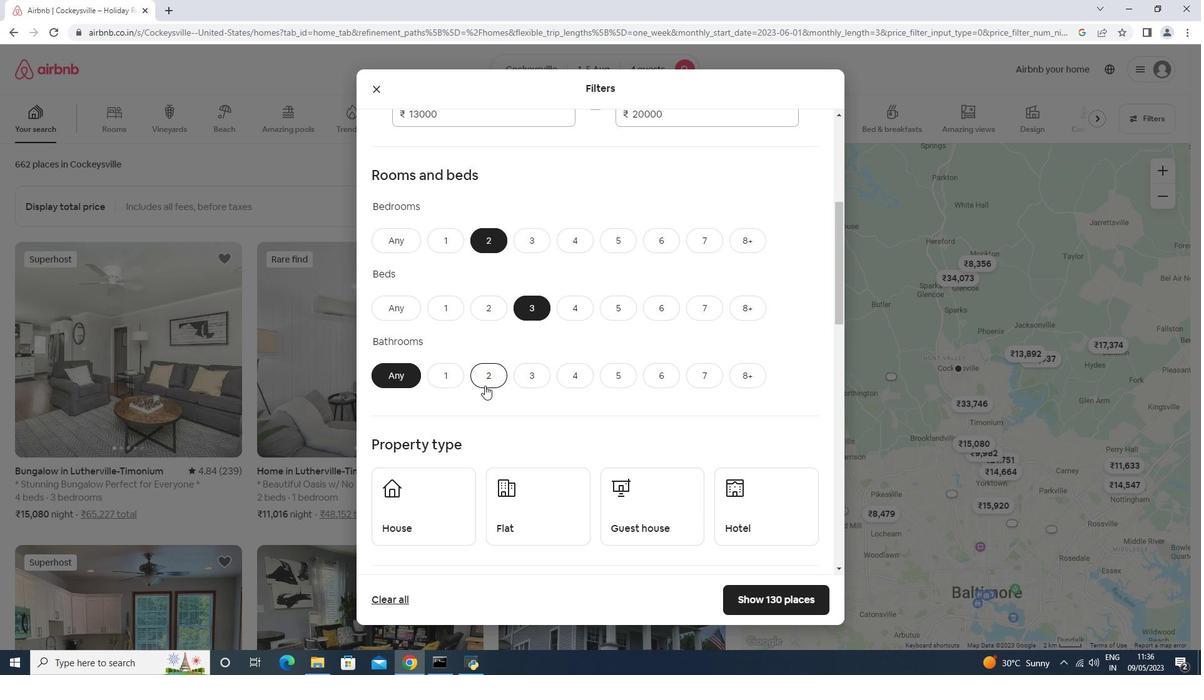 
Action: Mouse scrolled (484, 385) with delta (0, 0)
Screenshot: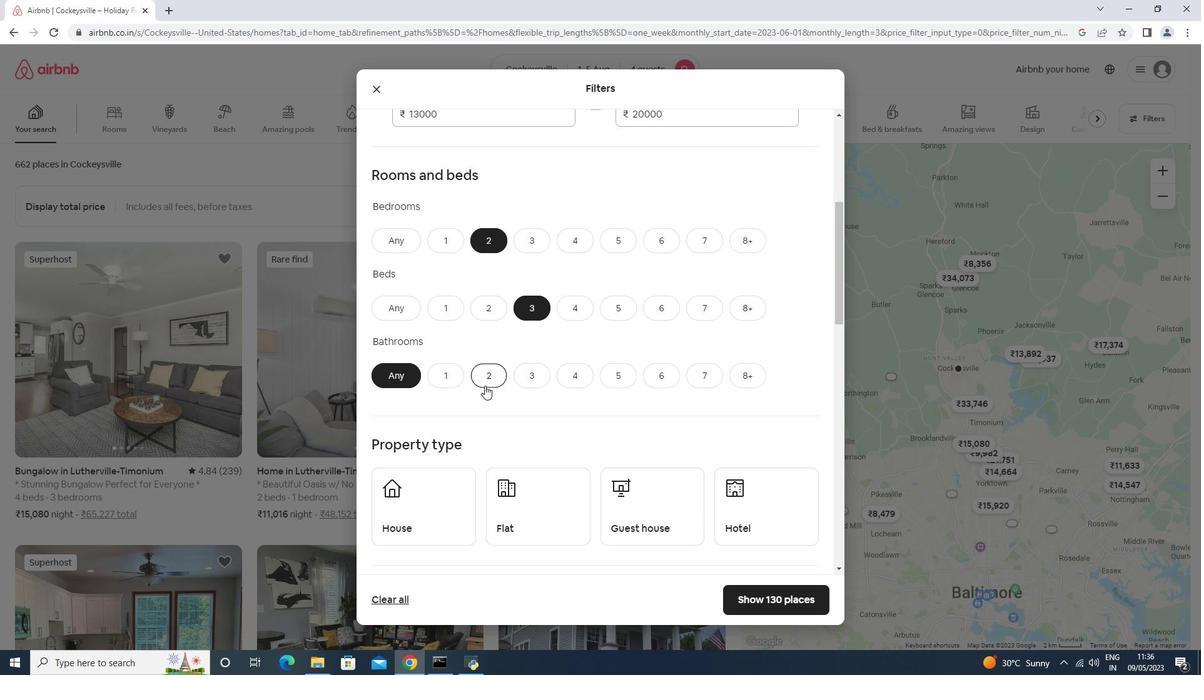 
Action: Mouse moved to (468, 333)
Screenshot: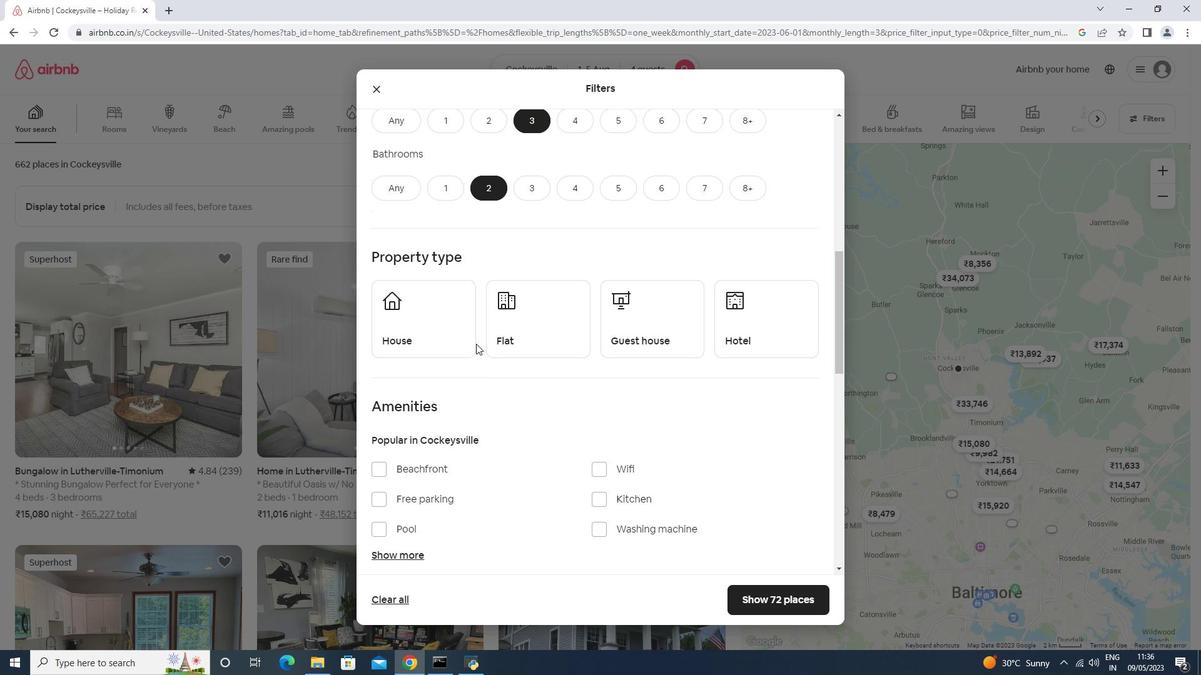 
Action: Mouse pressed left at (468, 333)
Screenshot: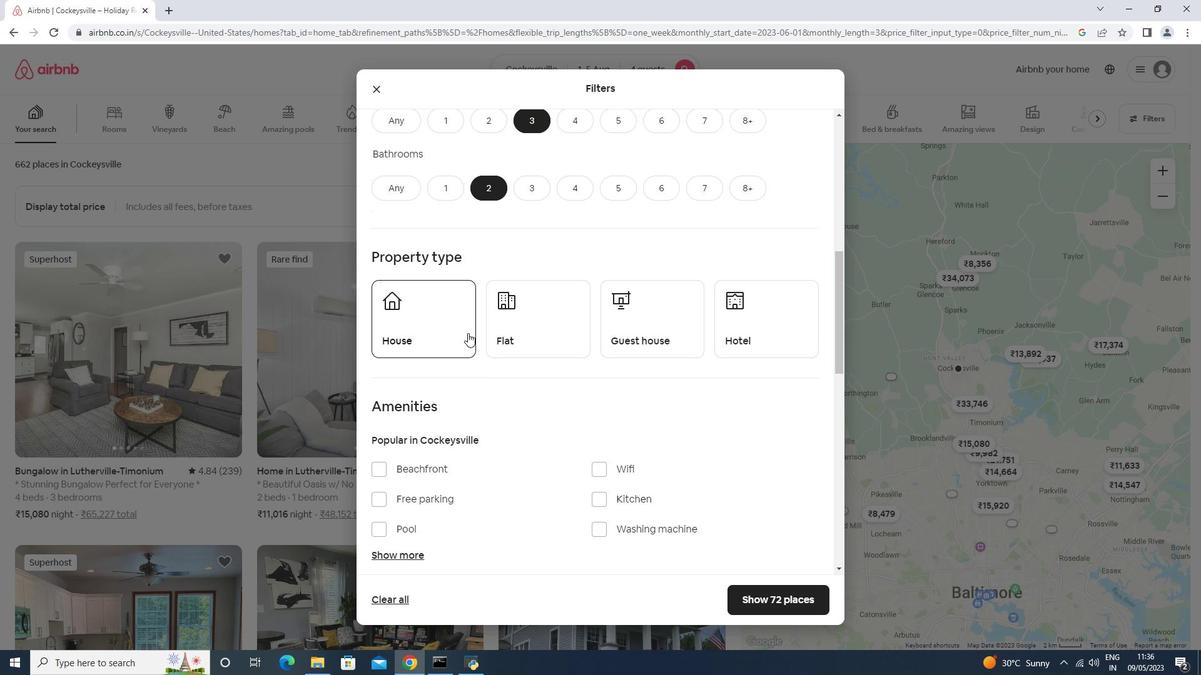 
Action: Mouse moved to (522, 340)
Screenshot: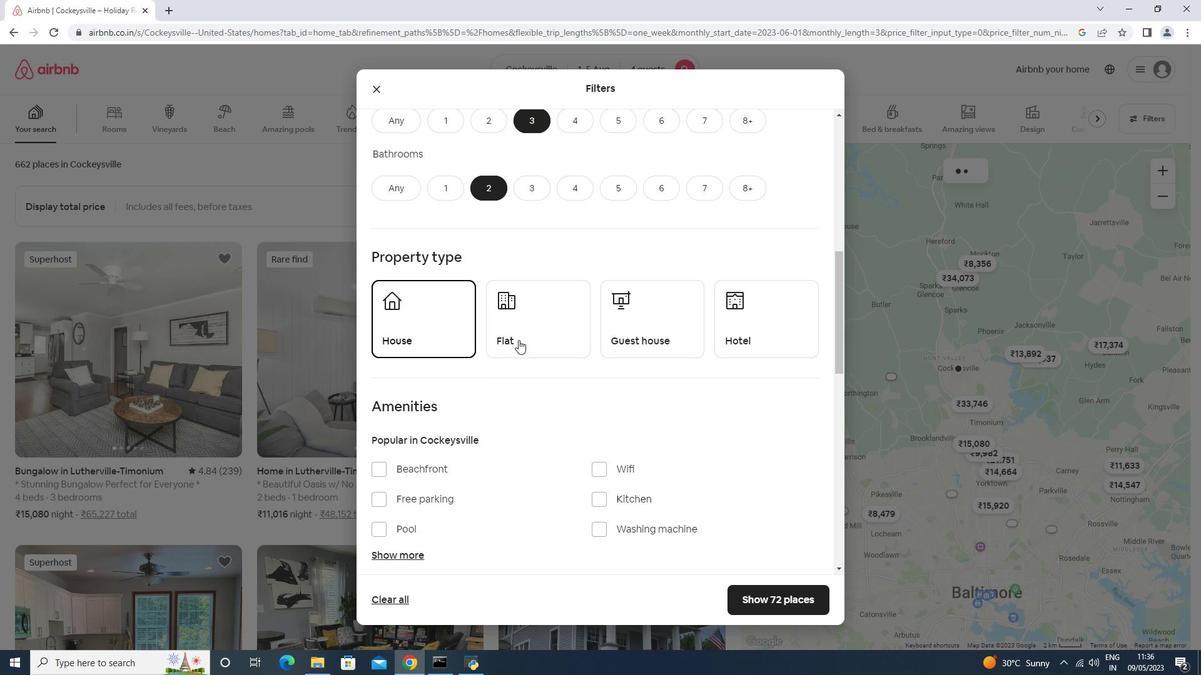 
Action: Mouse pressed left at (521, 340)
Screenshot: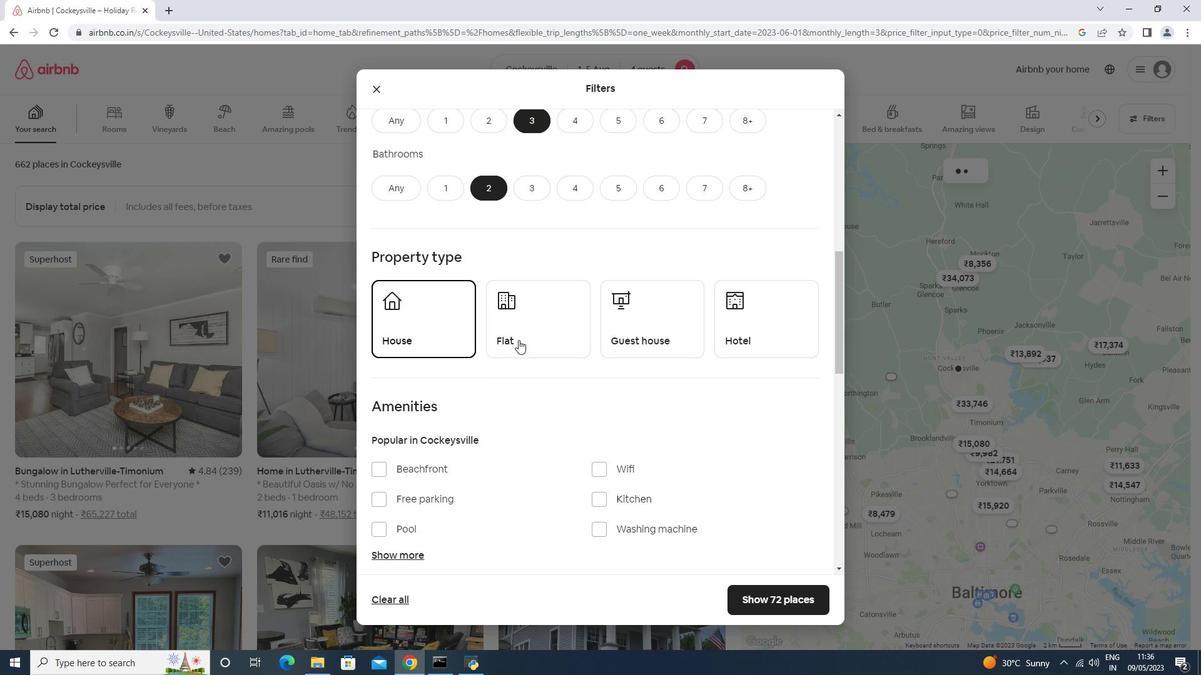 
Action: Mouse moved to (617, 338)
Screenshot: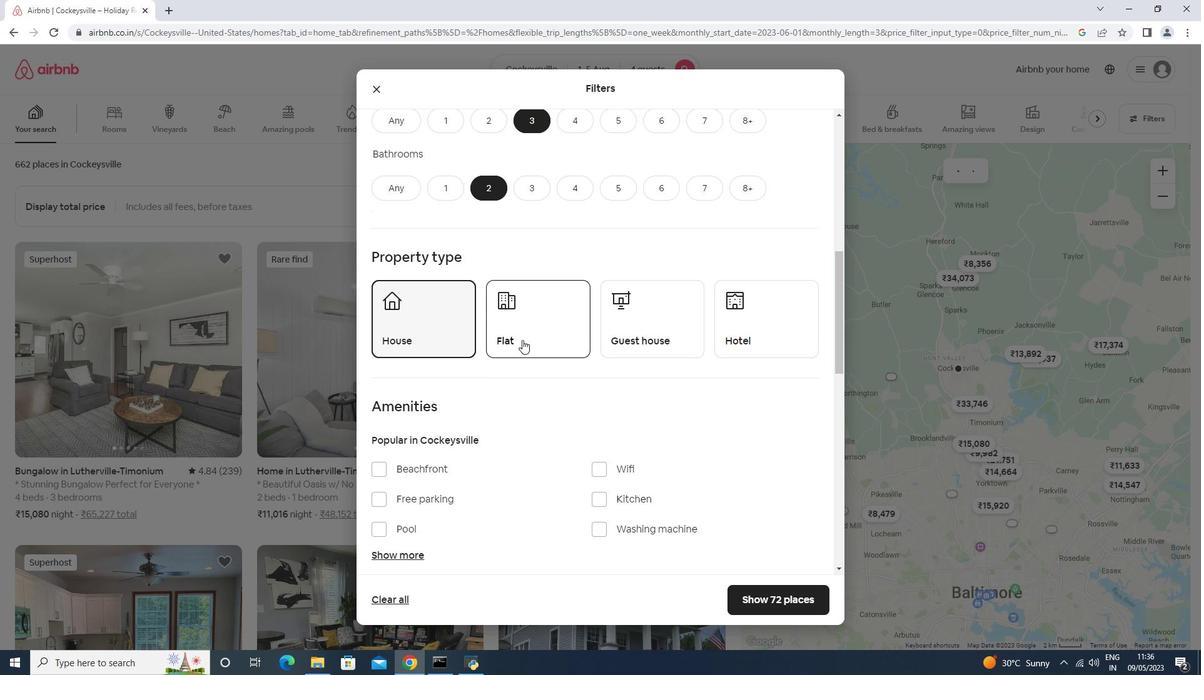 
Action: Mouse pressed left at (617, 338)
Screenshot: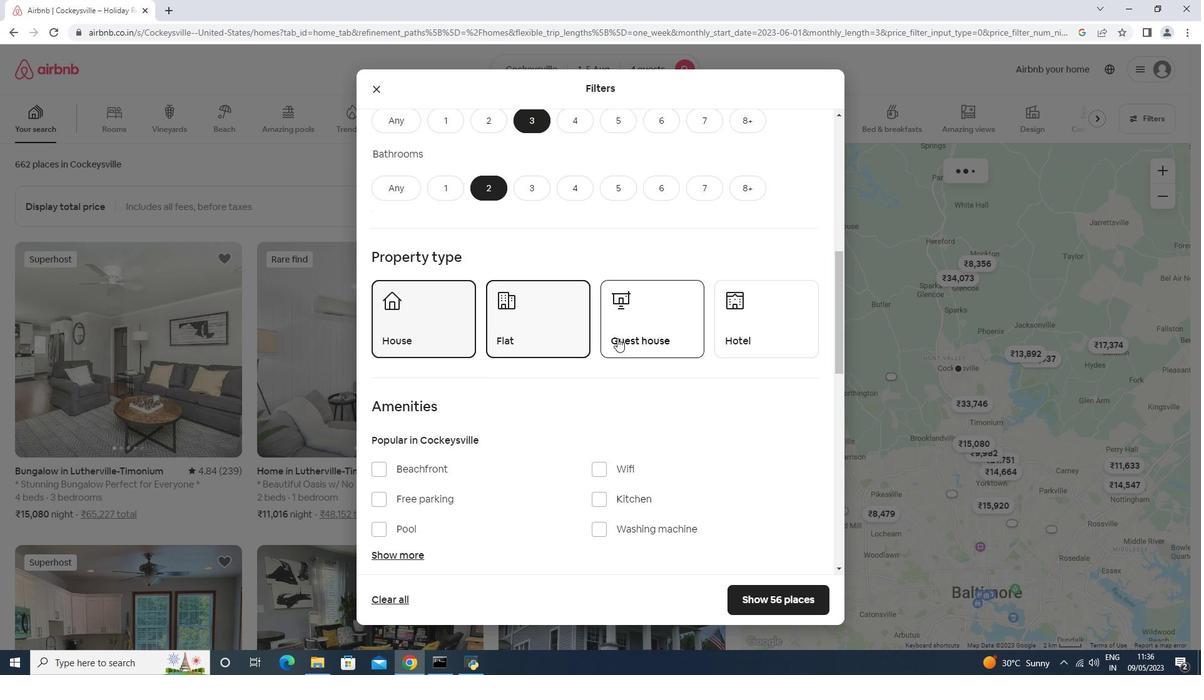 
Action: Mouse moved to (618, 338)
Screenshot: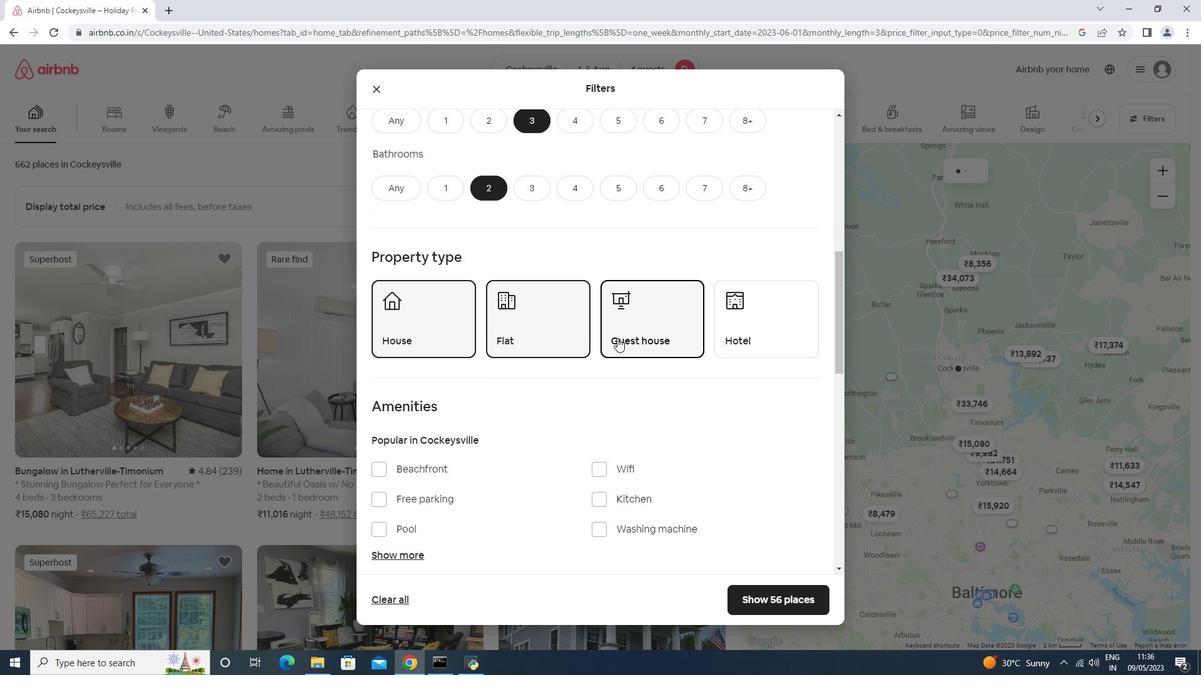 
Action: Mouse scrolled (618, 337) with delta (0, 0)
Screenshot: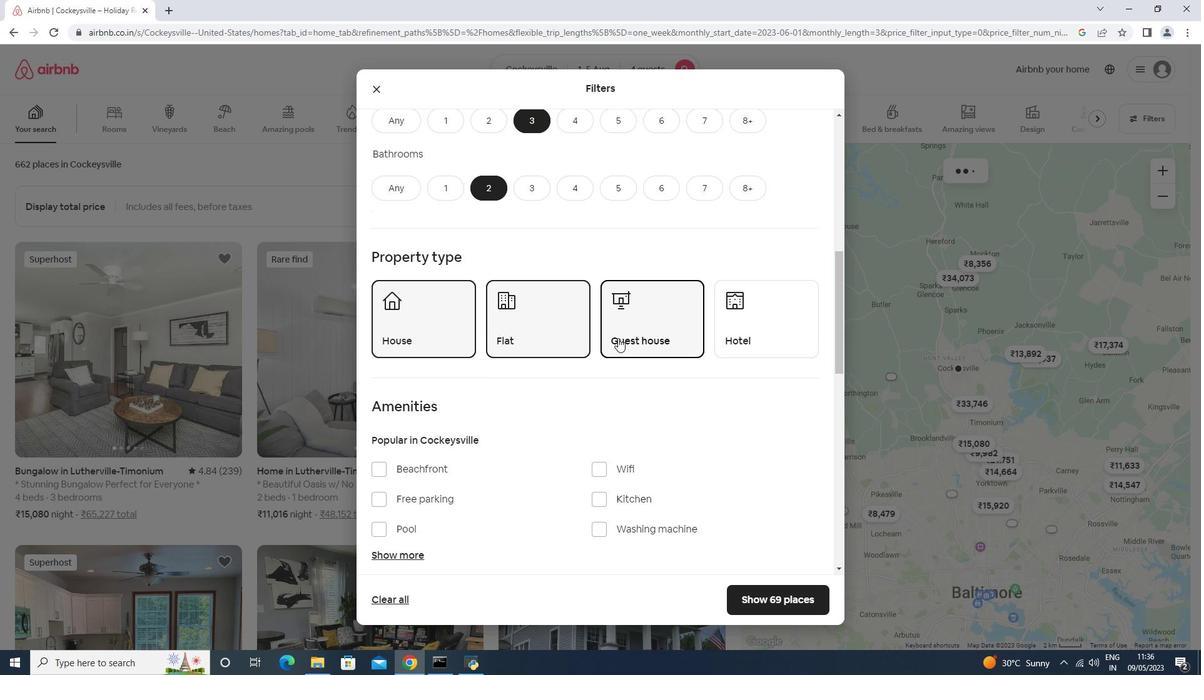 
Action: Mouse scrolled (618, 337) with delta (0, 0)
Screenshot: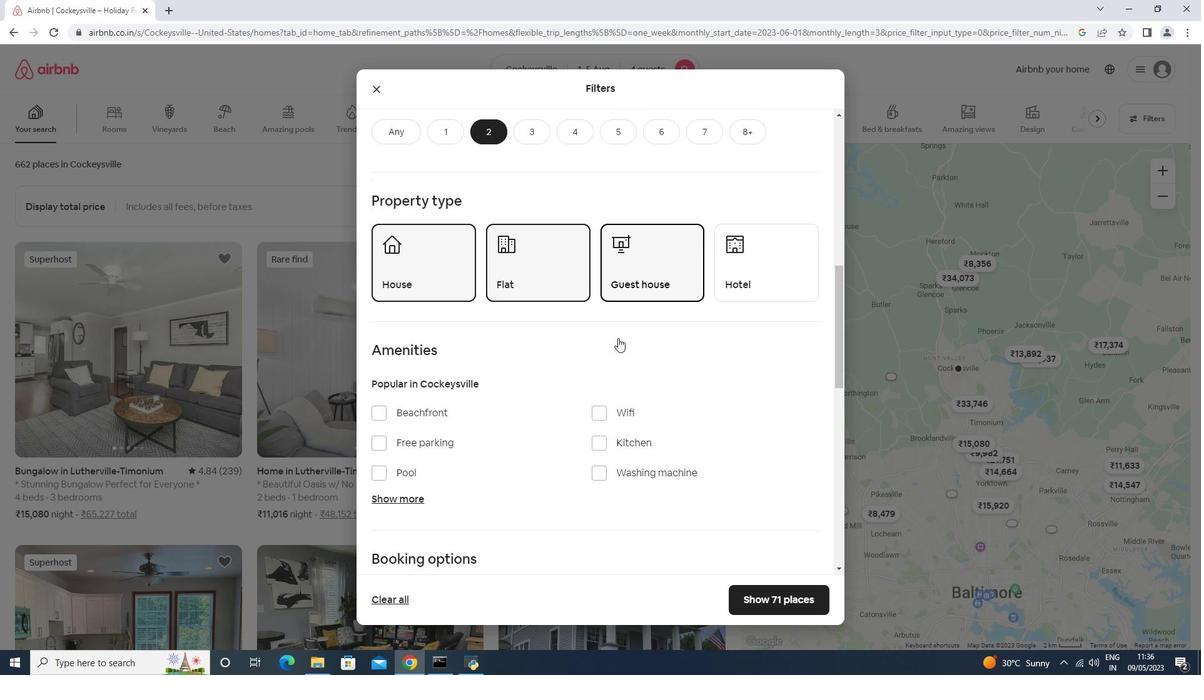 
Action: Mouse scrolled (618, 337) with delta (0, 0)
Screenshot: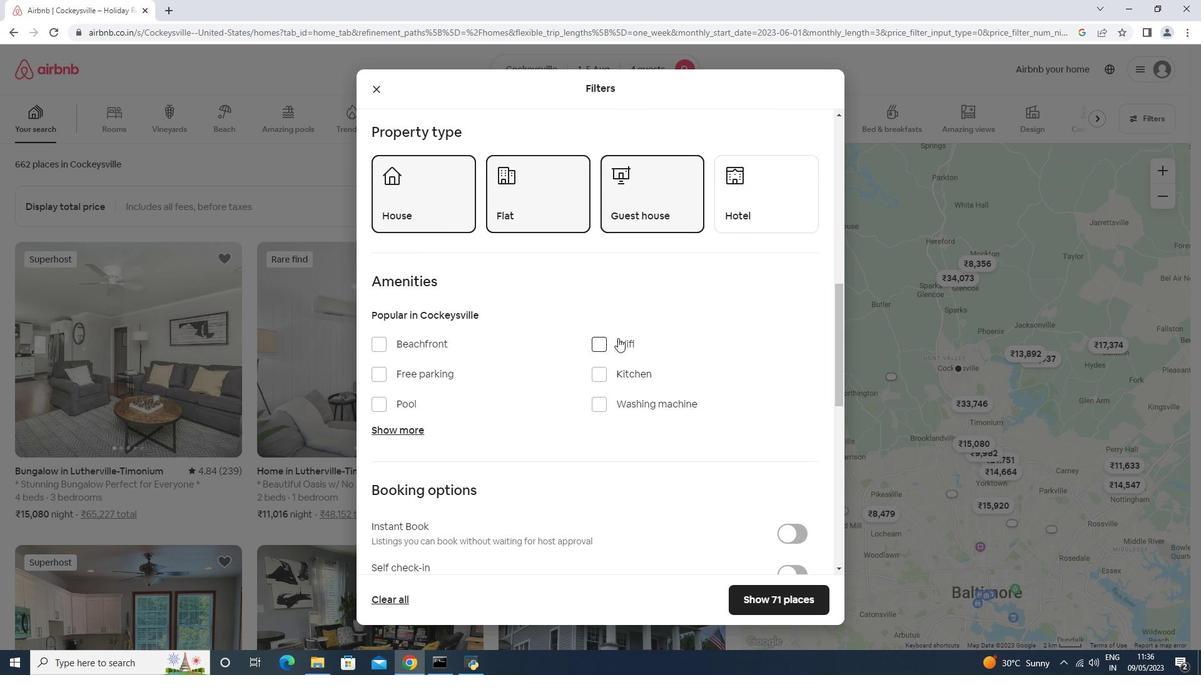 
Action: Mouse scrolled (618, 337) with delta (0, 0)
Screenshot: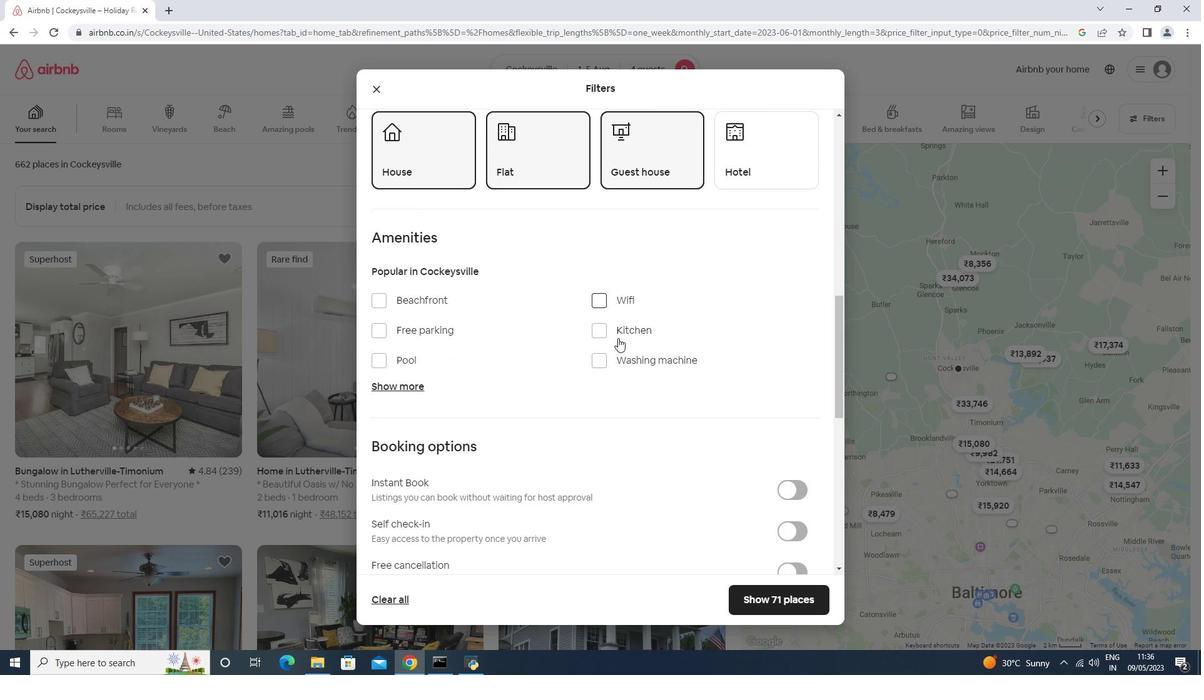 
Action: Mouse scrolled (618, 337) with delta (0, 0)
Screenshot: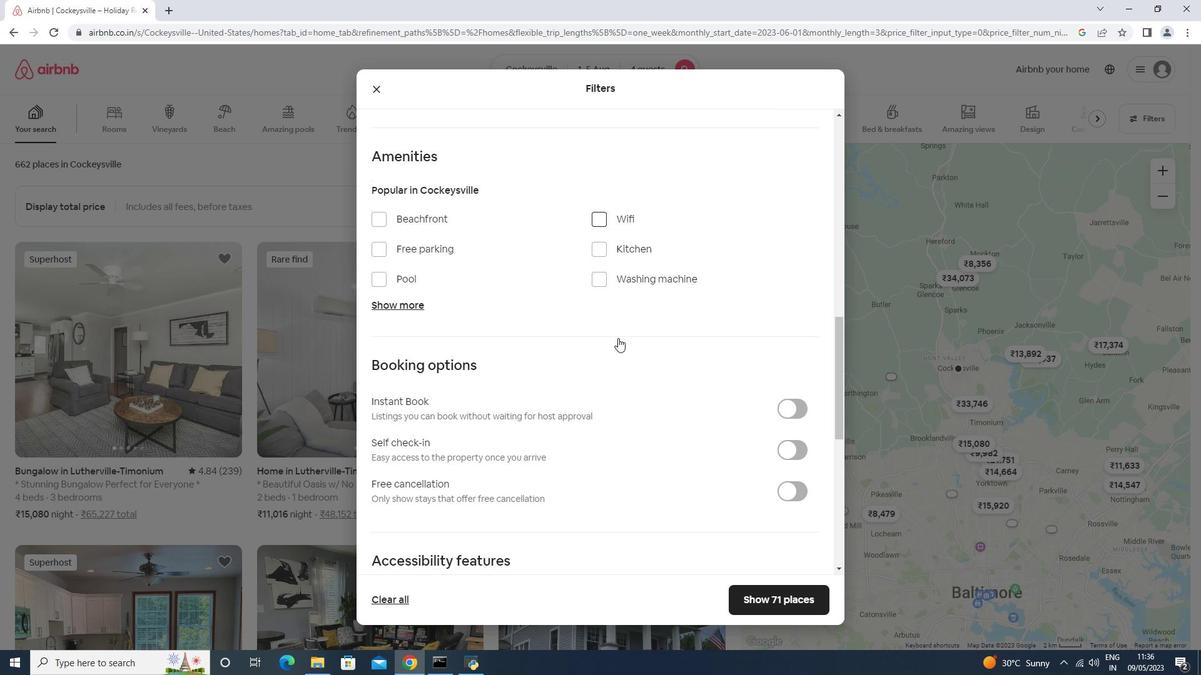 
Action: Mouse scrolled (618, 337) with delta (0, 0)
Screenshot: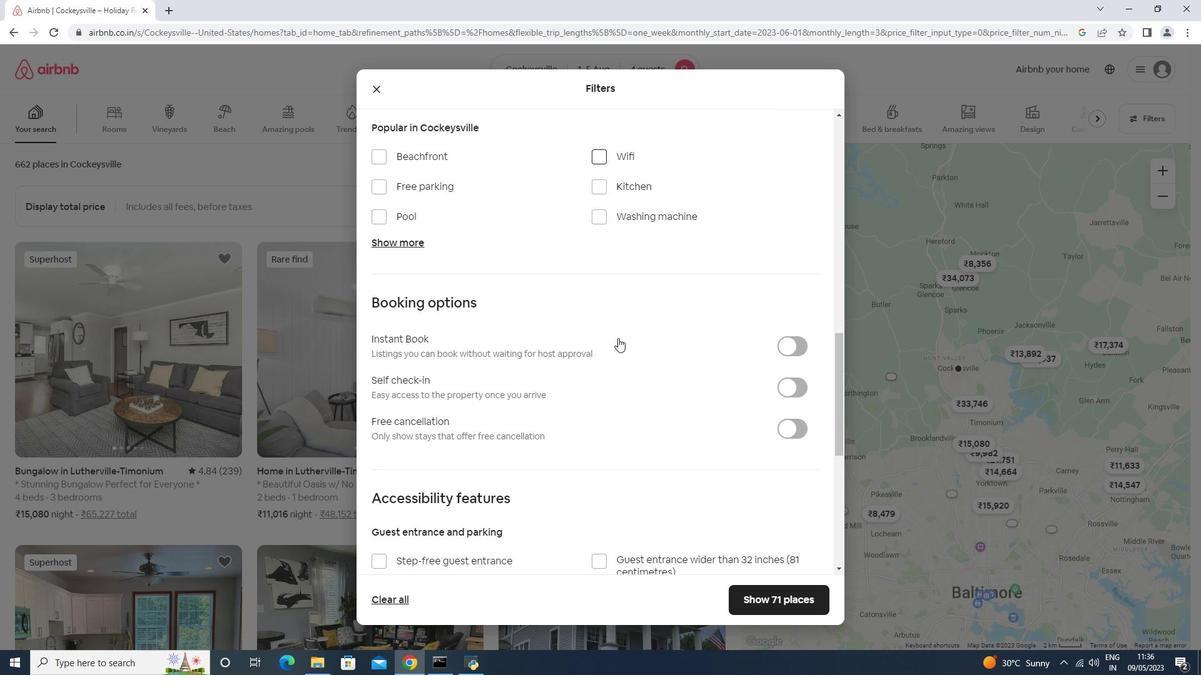 
Action: Mouse scrolled (618, 337) with delta (0, 0)
Screenshot: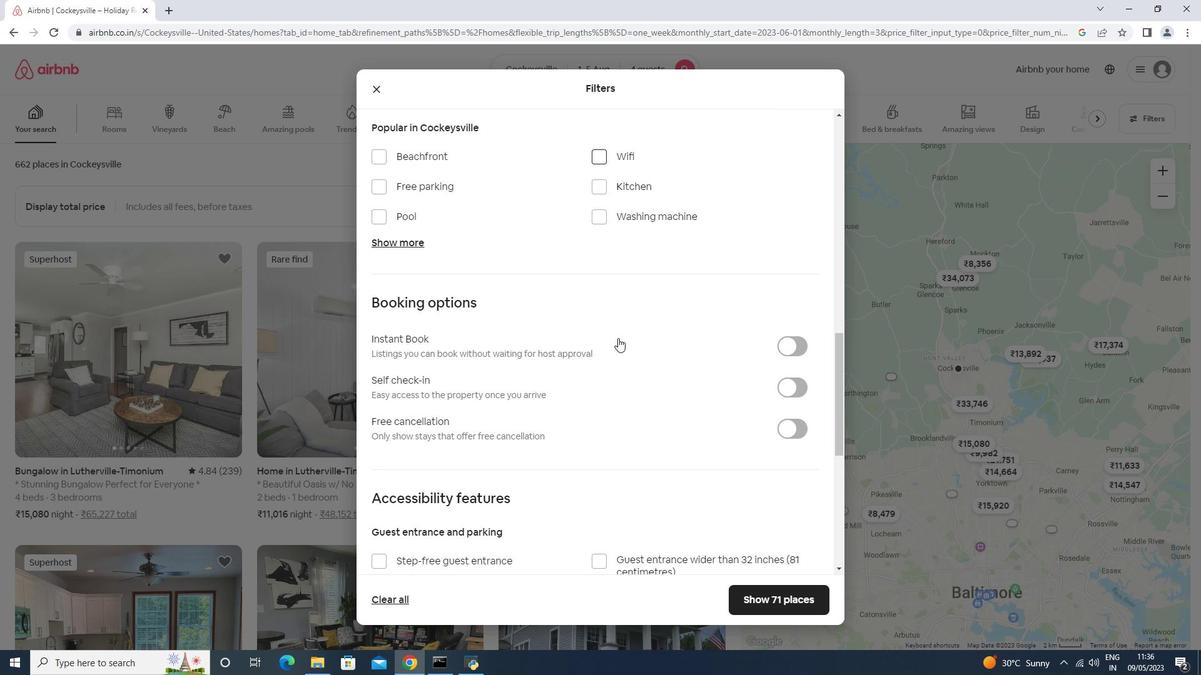
Action: Mouse moved to (797, 267)
Screenshot: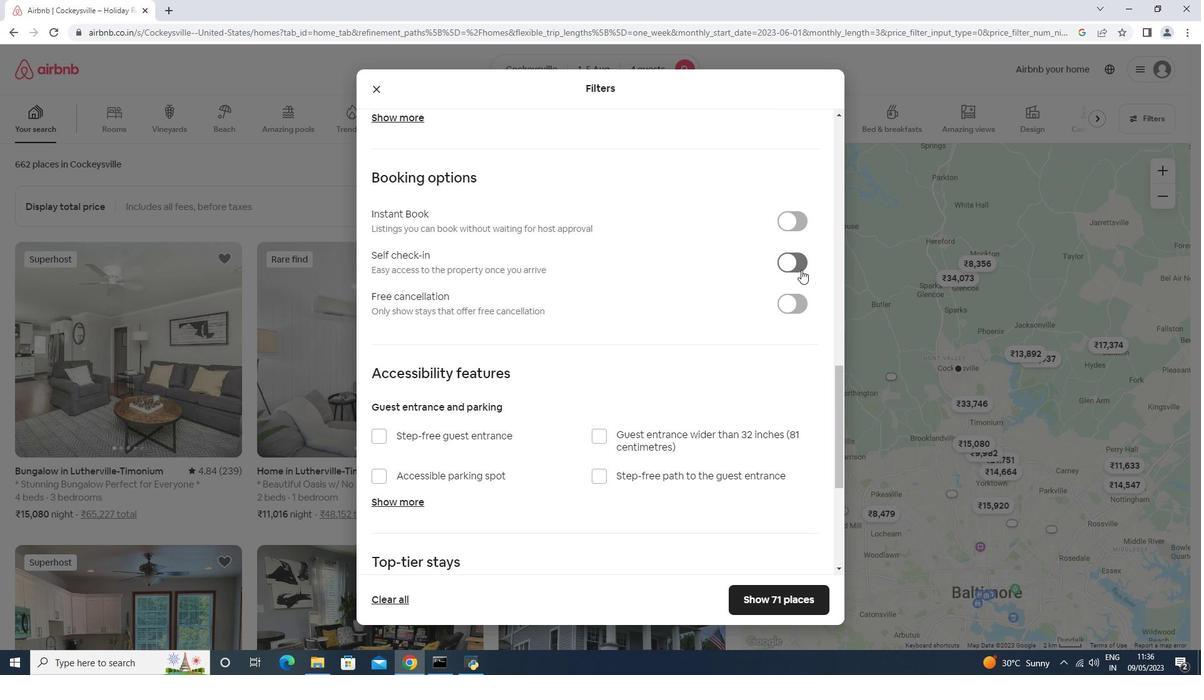 
Action: Mouse pressed left at (797, 267)
Screenshot: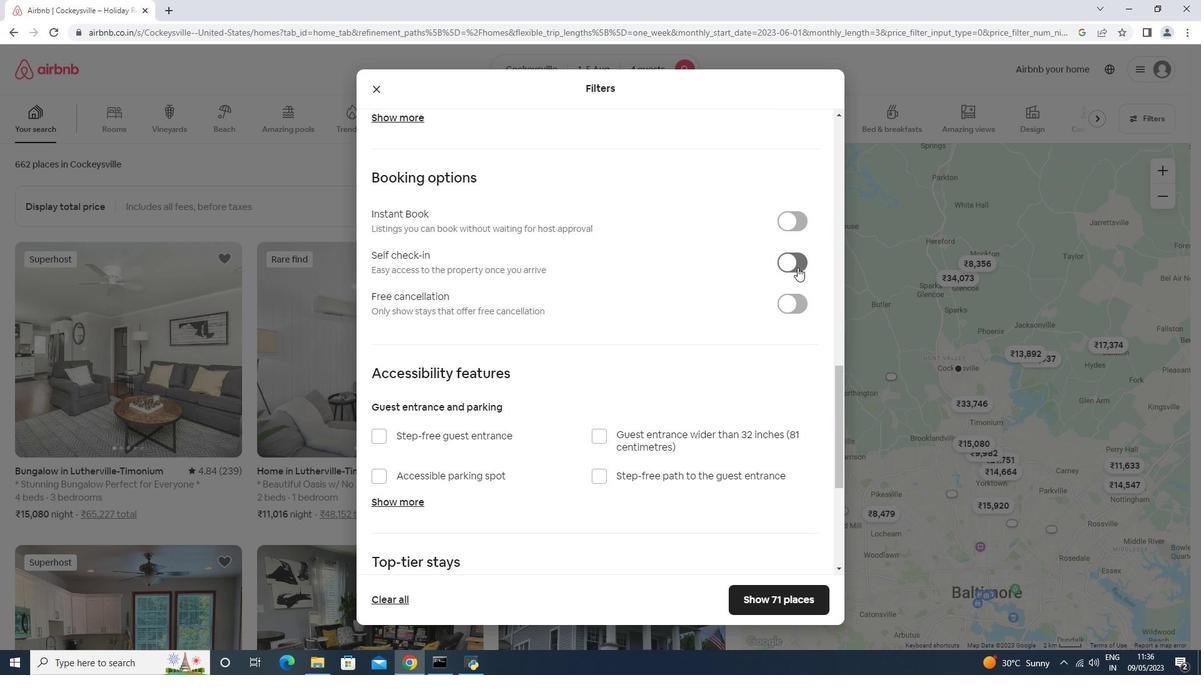 
Action: Mouse moved to (791, 270)
Screenshot: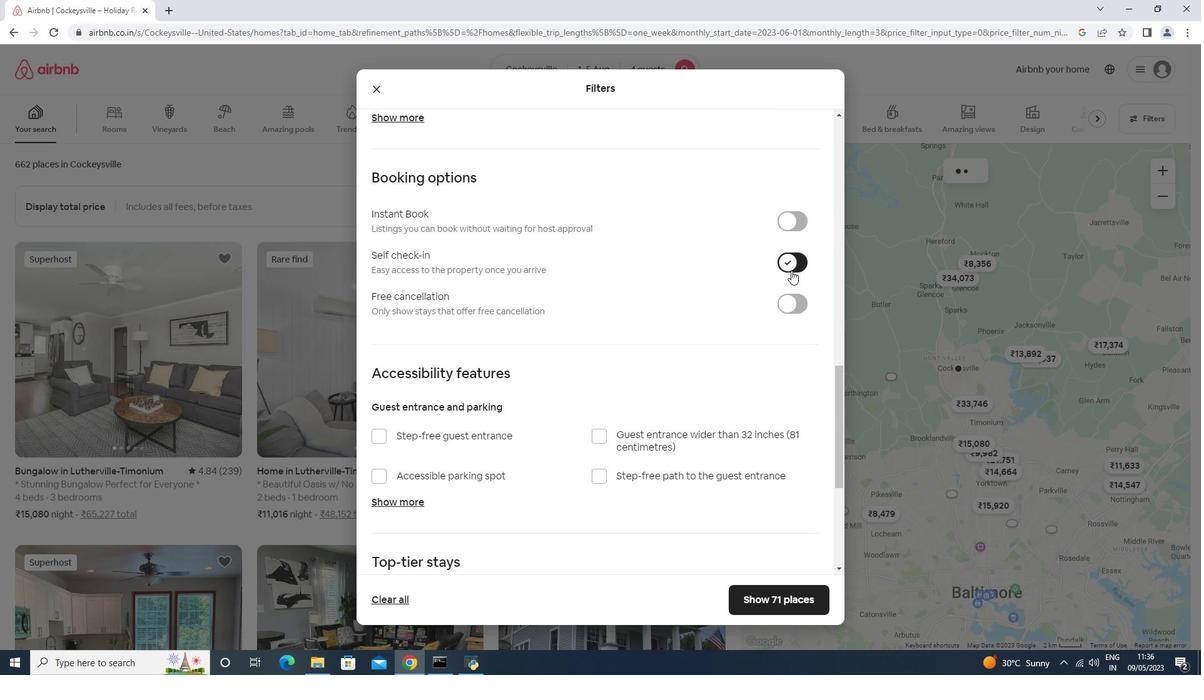 
Action: Mouse scrolled (791, 269) with delta (0, 0)
Screenshot: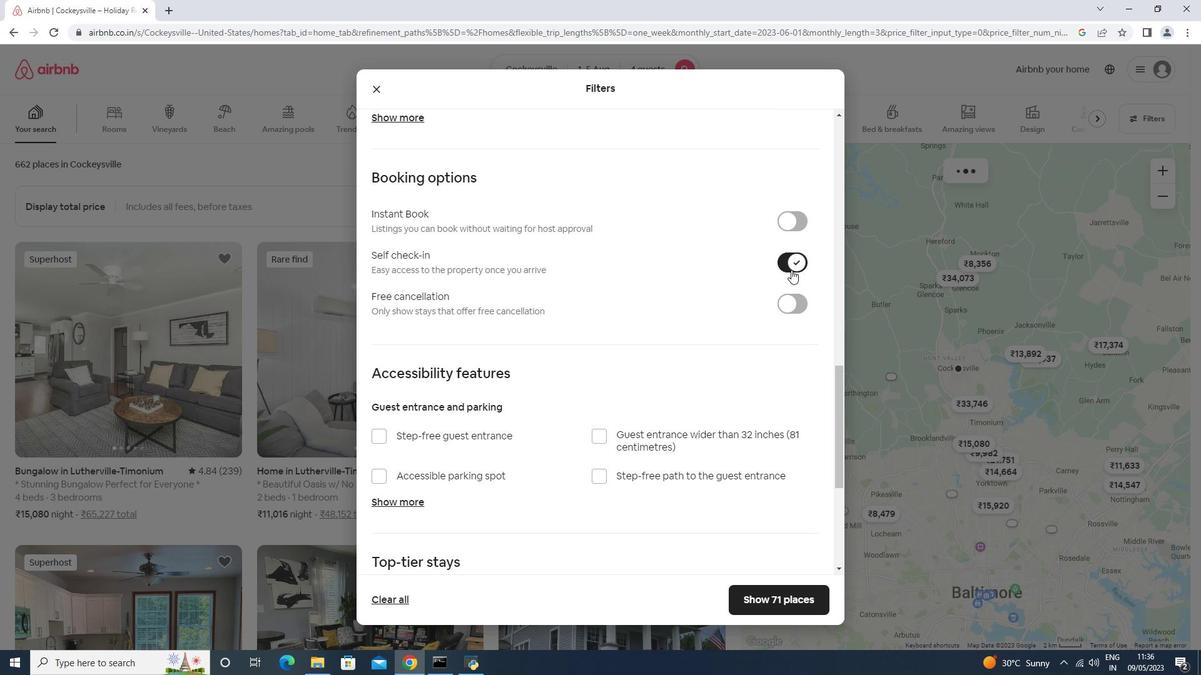 
Action: Mouse scrolled (791, 269) with delta (0, 0)
Screenshot: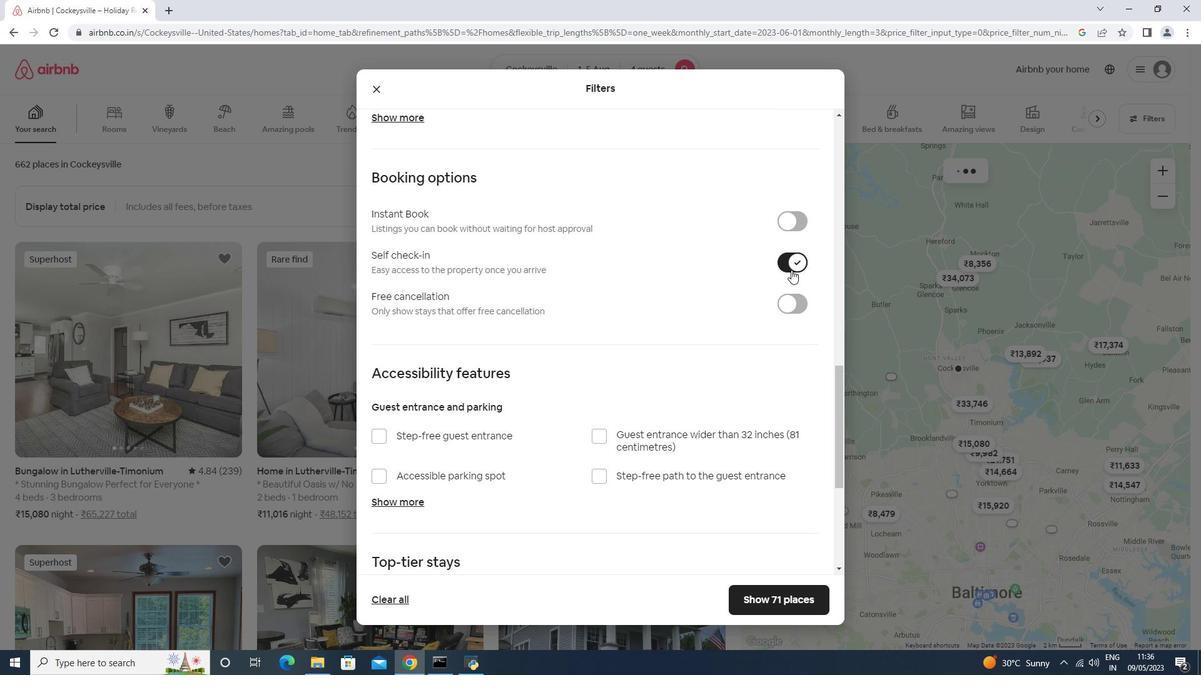 
Action: Mouse scrolled (791, 269) with delta (0, 0)
Screenshot: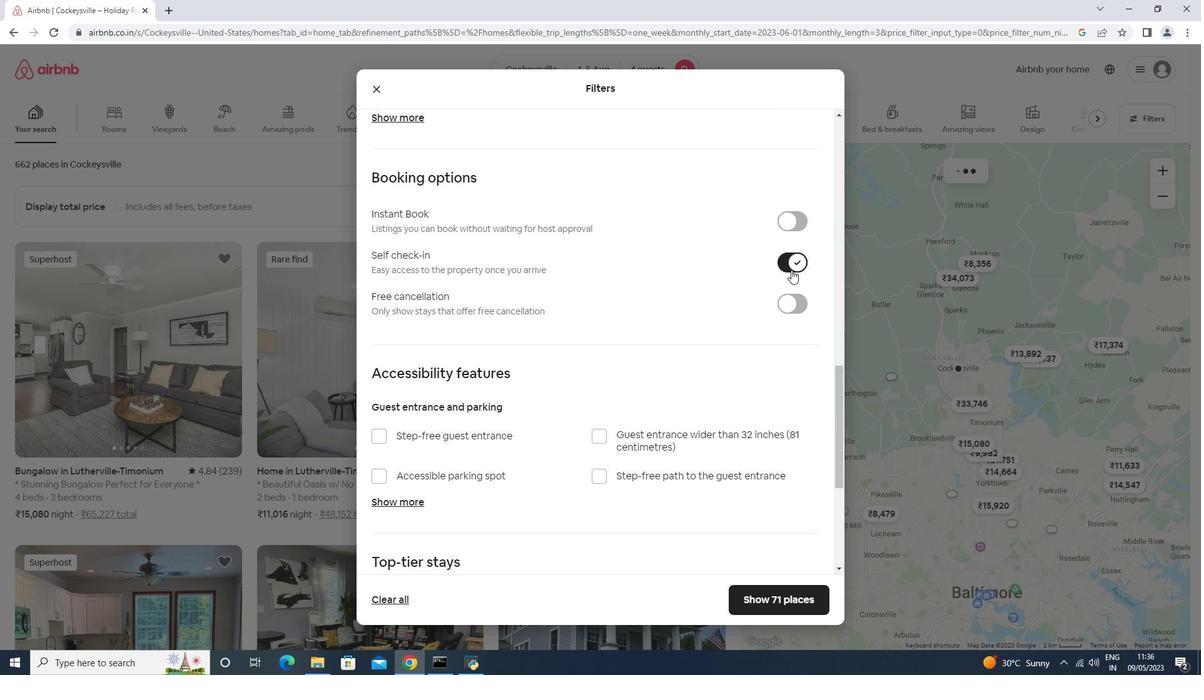 
Action: Mouse scrolled (791, 269) with delta (0, 0)
Screenshot: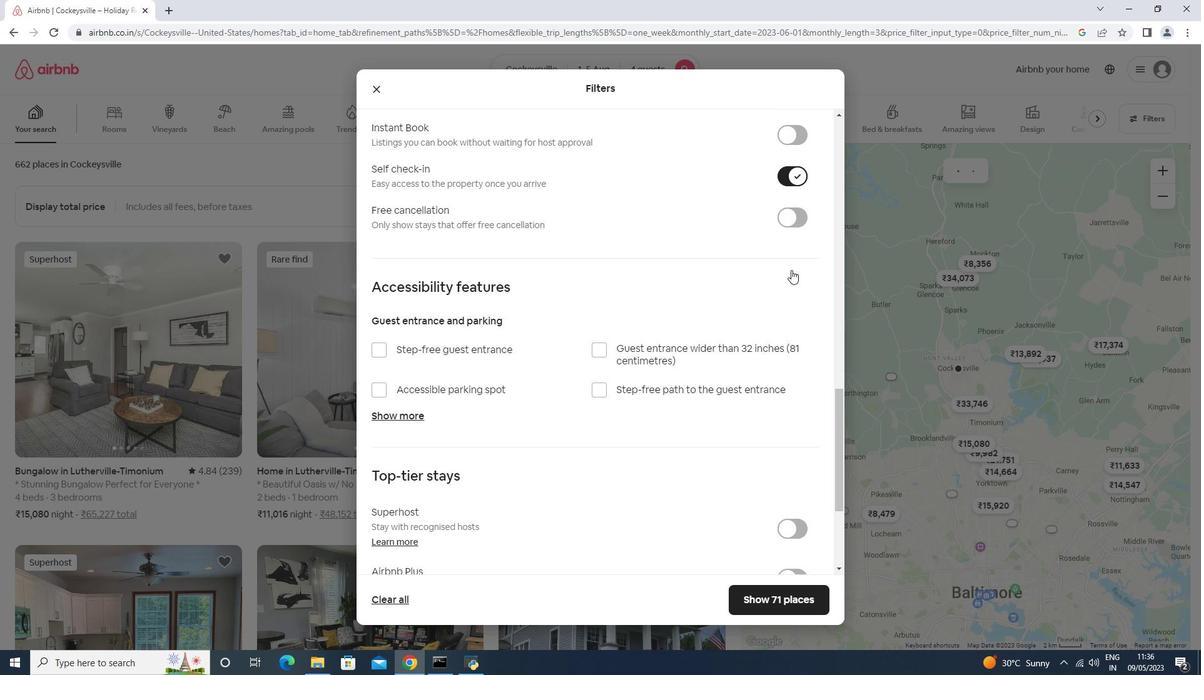 
Action: Mouse scrolled (791, 269) with delta (0, 0)
Screenshot: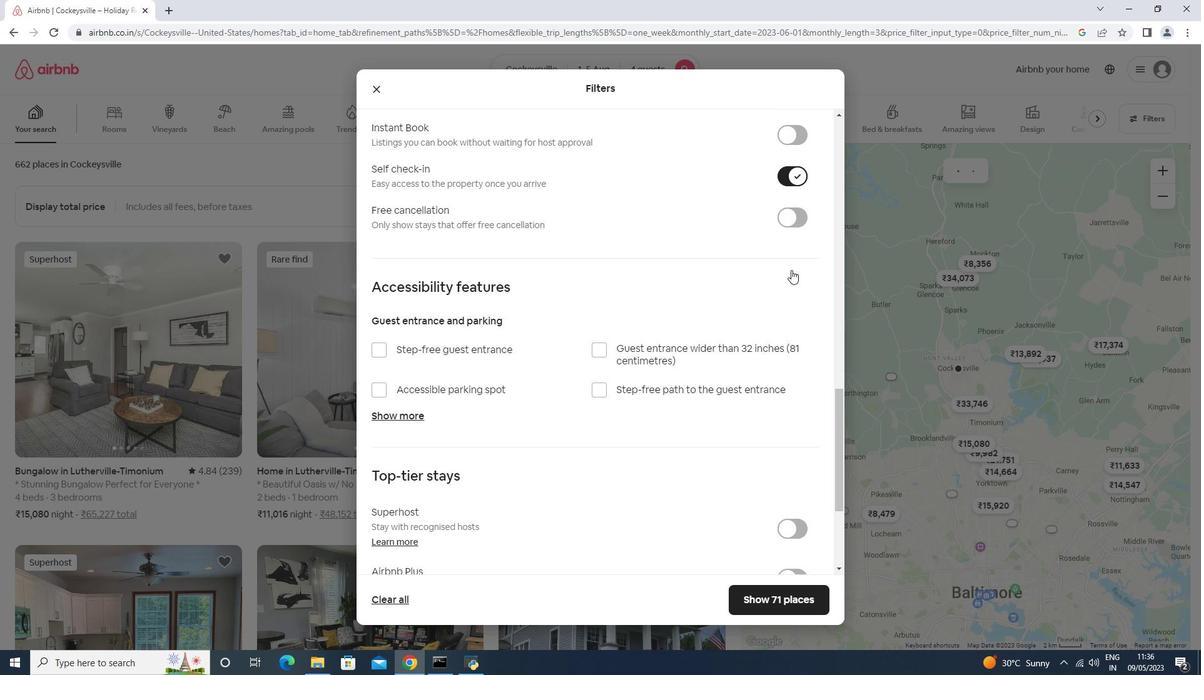 
Action: Mouse scrolled (791, 269) with delta (0, 0)
Screenshot: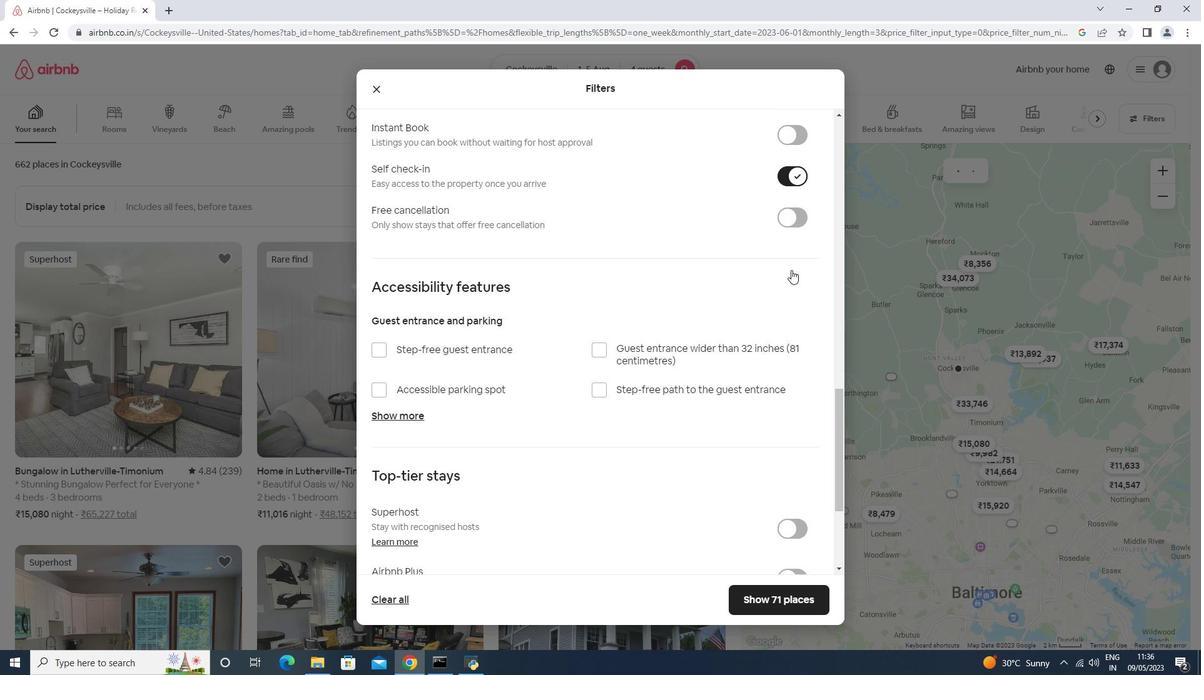 
Action: Mouse scrolled (791, 269) with delta (0, 0)
Screenshot: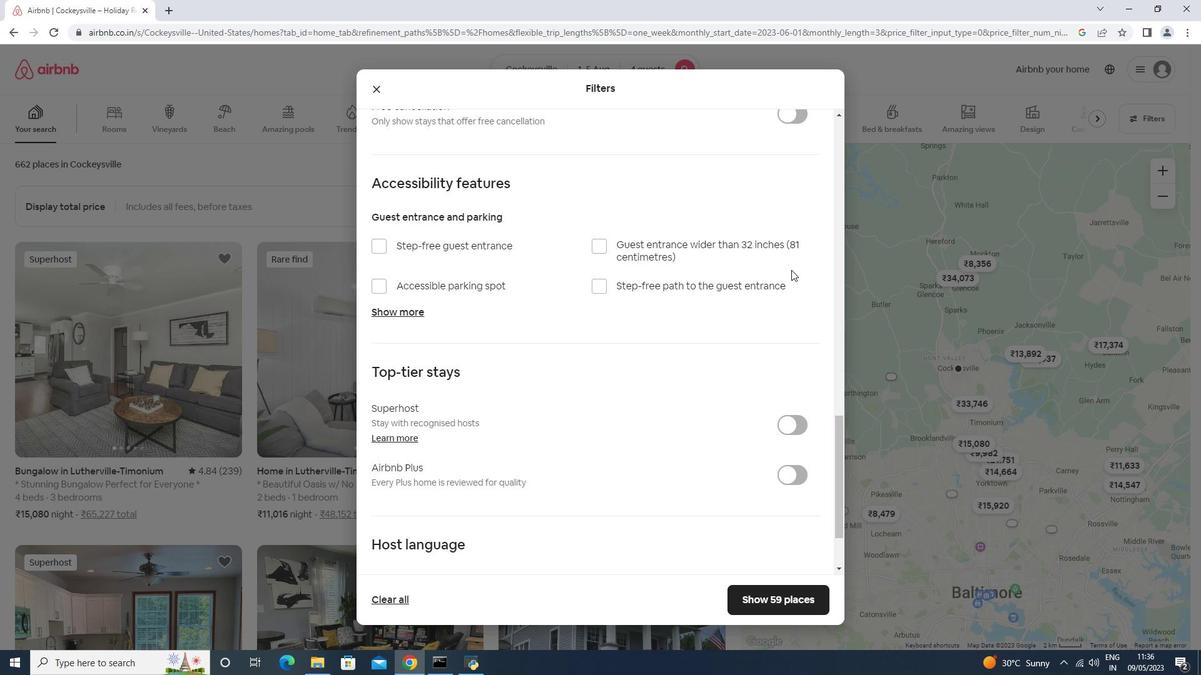 
Action: Mouse scrolled (791, 269) with delta (0, 0)
Screenshot: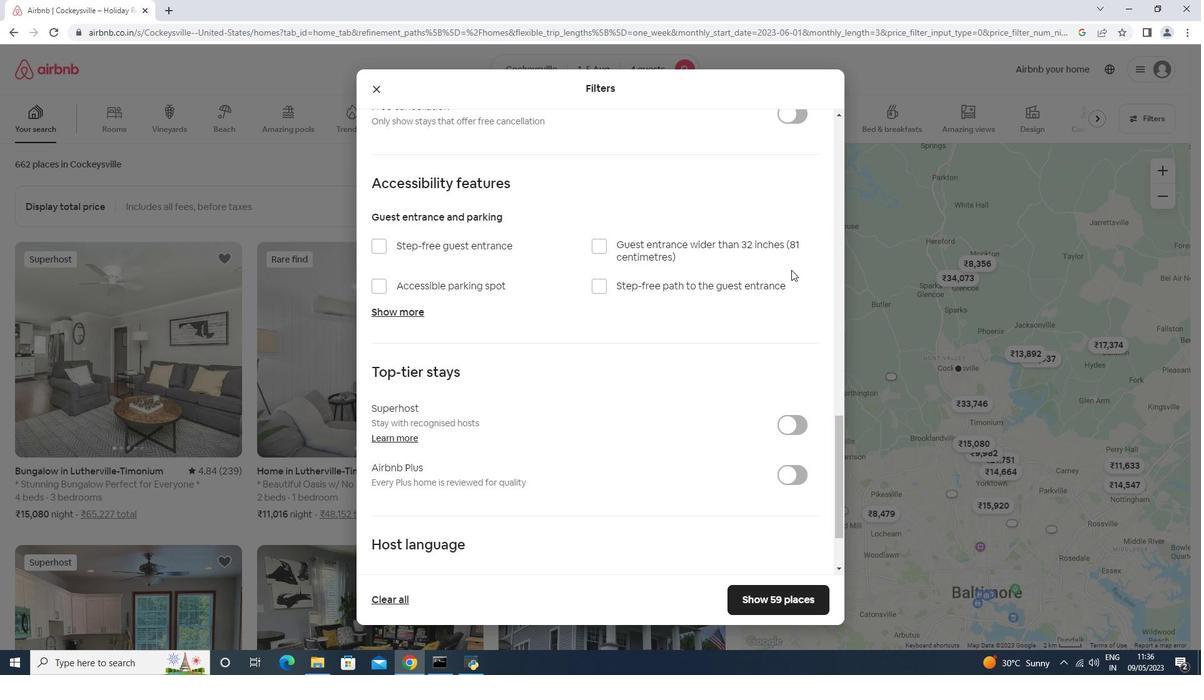 
Action: Mouse scrolled (791, 269) with delta (0, 0)
Screenshot: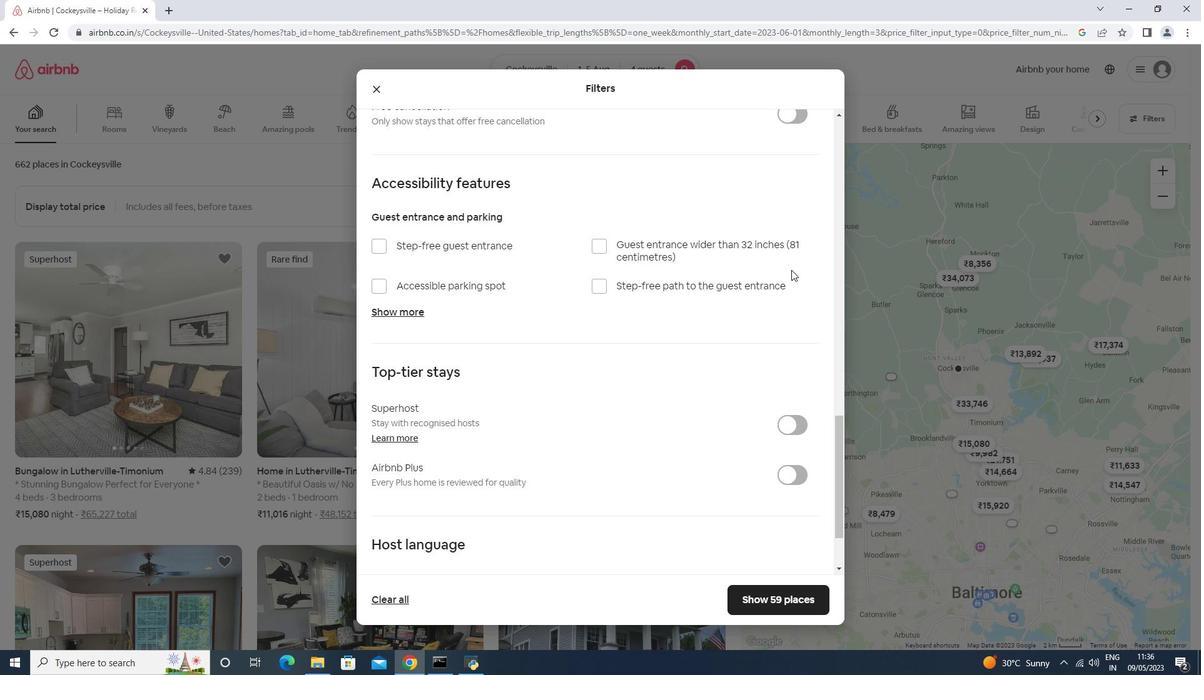 
Action: Mouse scrolled (791, 269) with delta (0, 0)
Screenshot: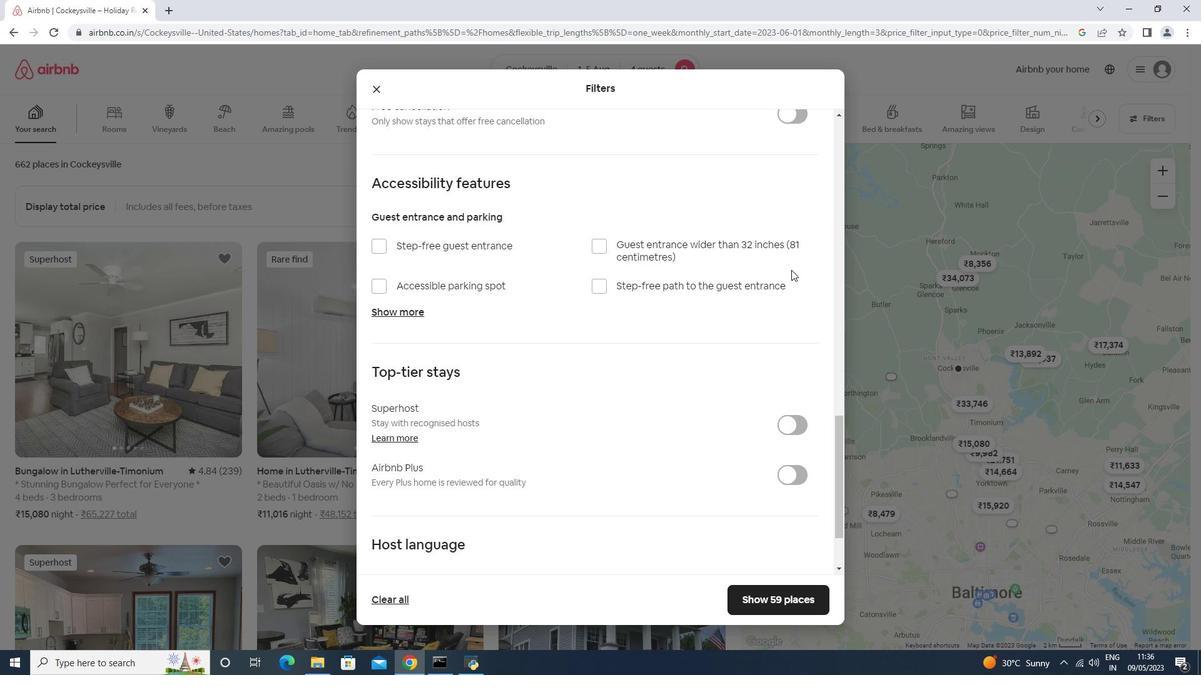 
Action: Mouse scrolled (791, 269) with delta (0, 0)
Screenshot: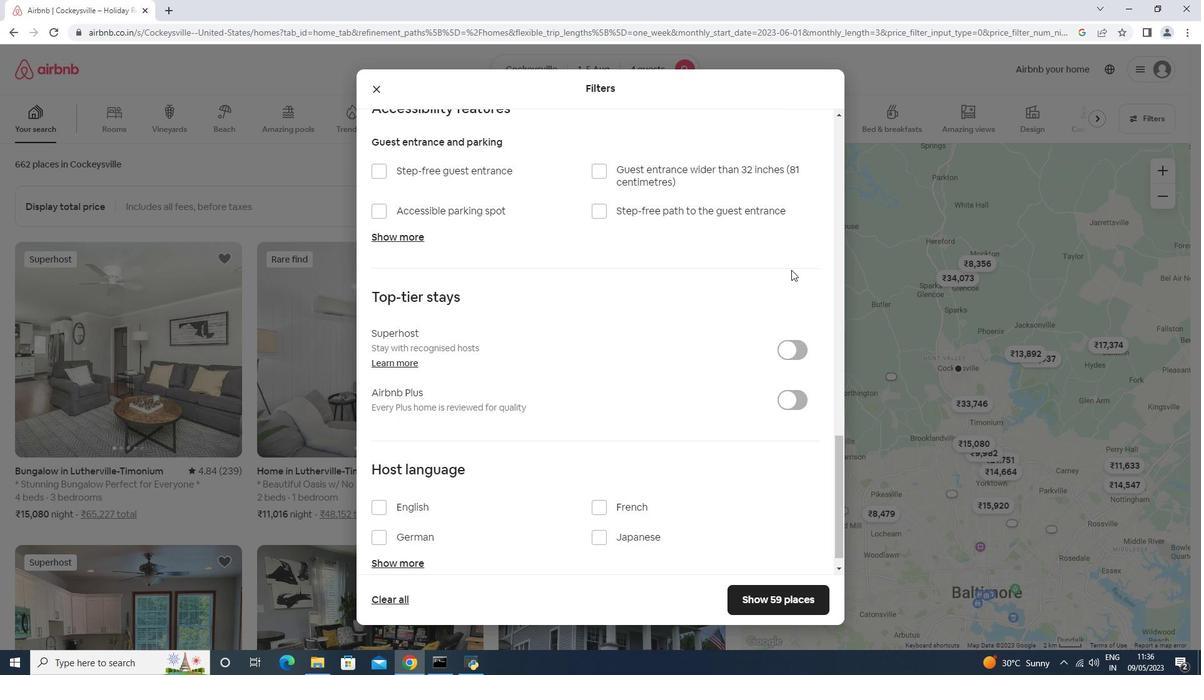 
Action: Mouse scrolled (791, 269) with delta (0, 0)
Screenshot: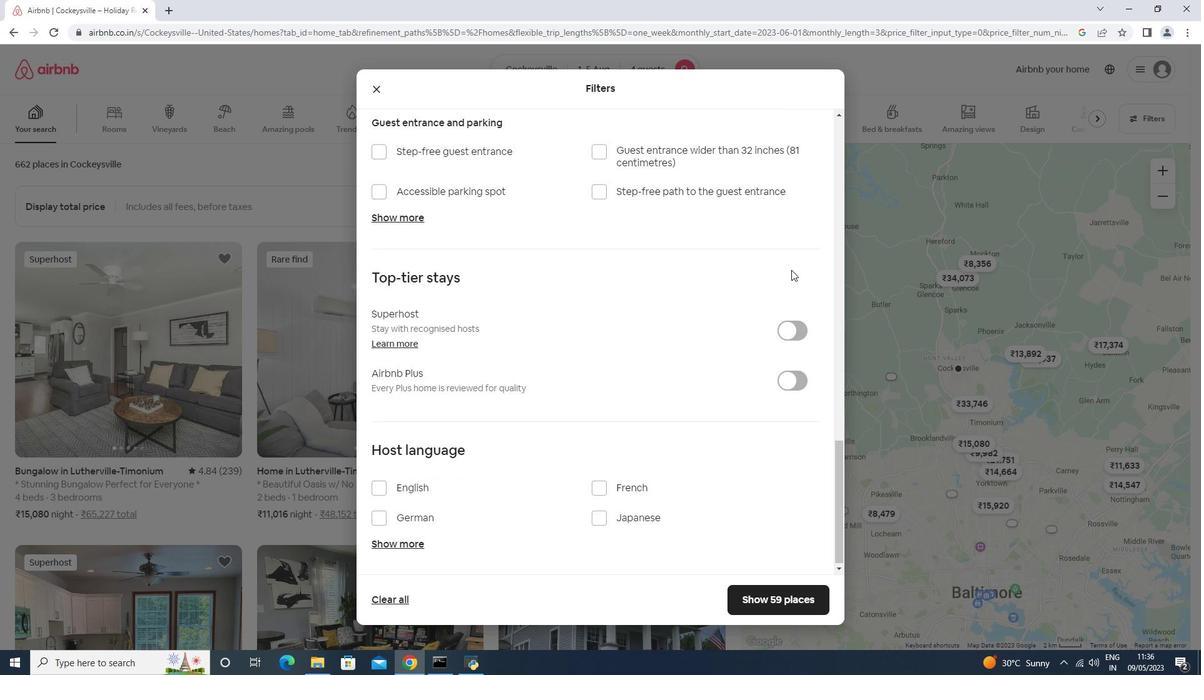 
Action: Mouse moved to (393, 486)
Screenshot: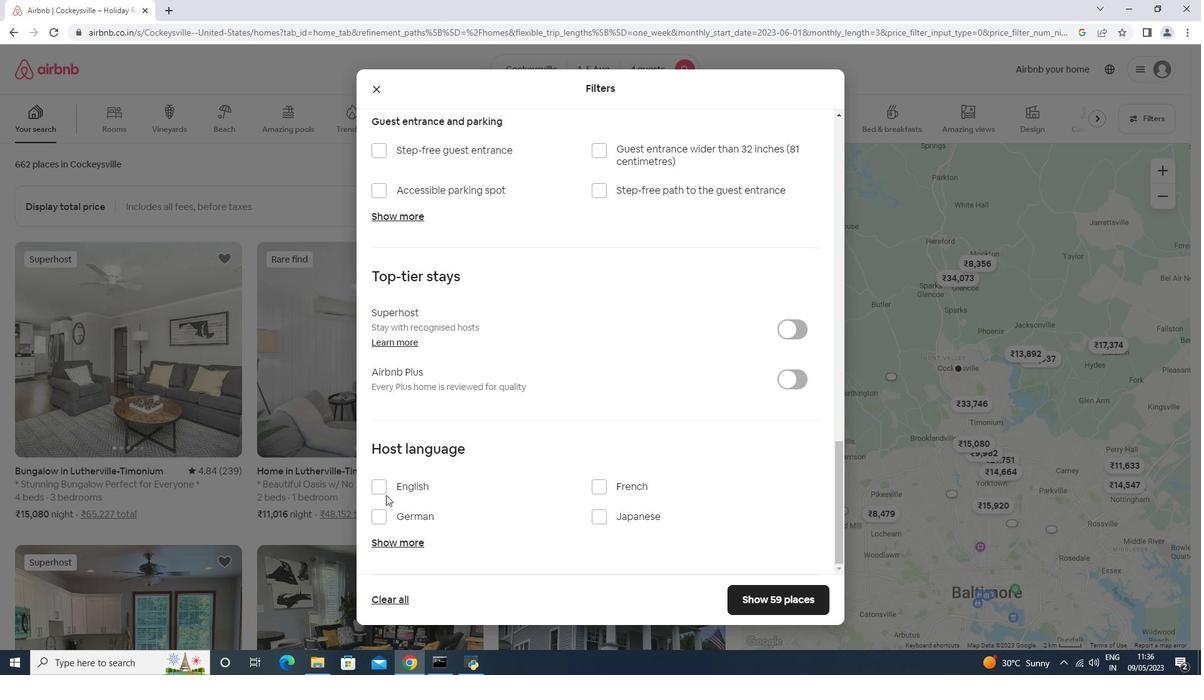 
Action: Mouse pressed left at (393, 486)
Screenshot: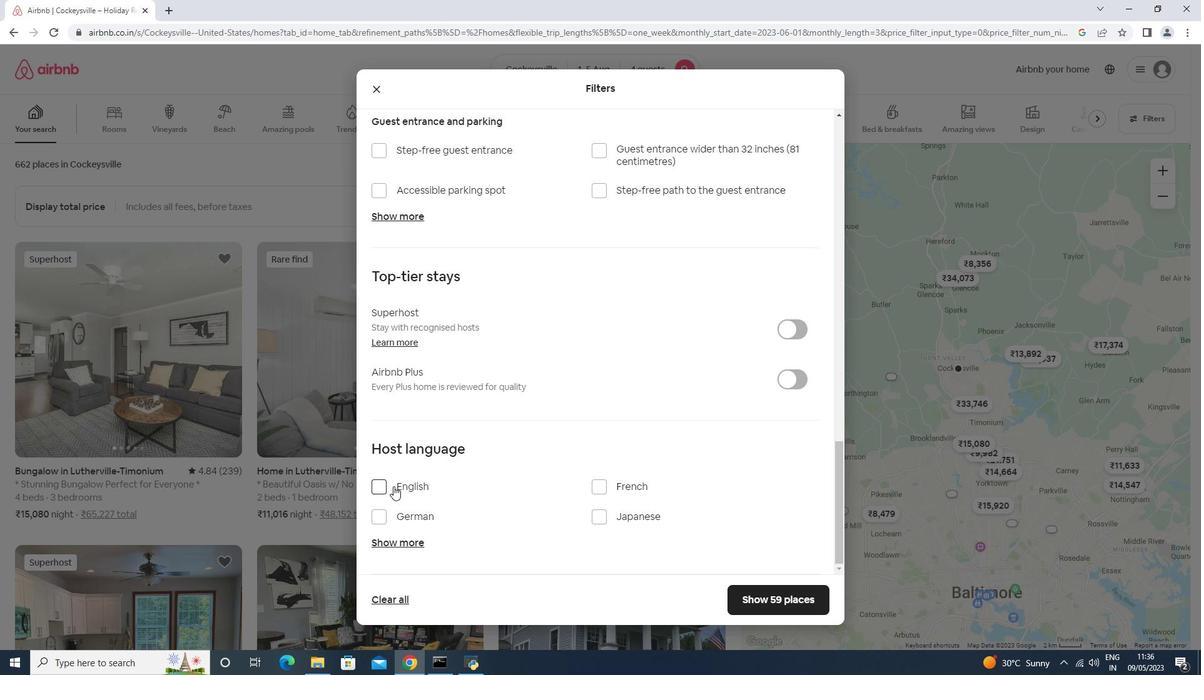 
Action: Mouse moved to (762, 600)
Screenshot: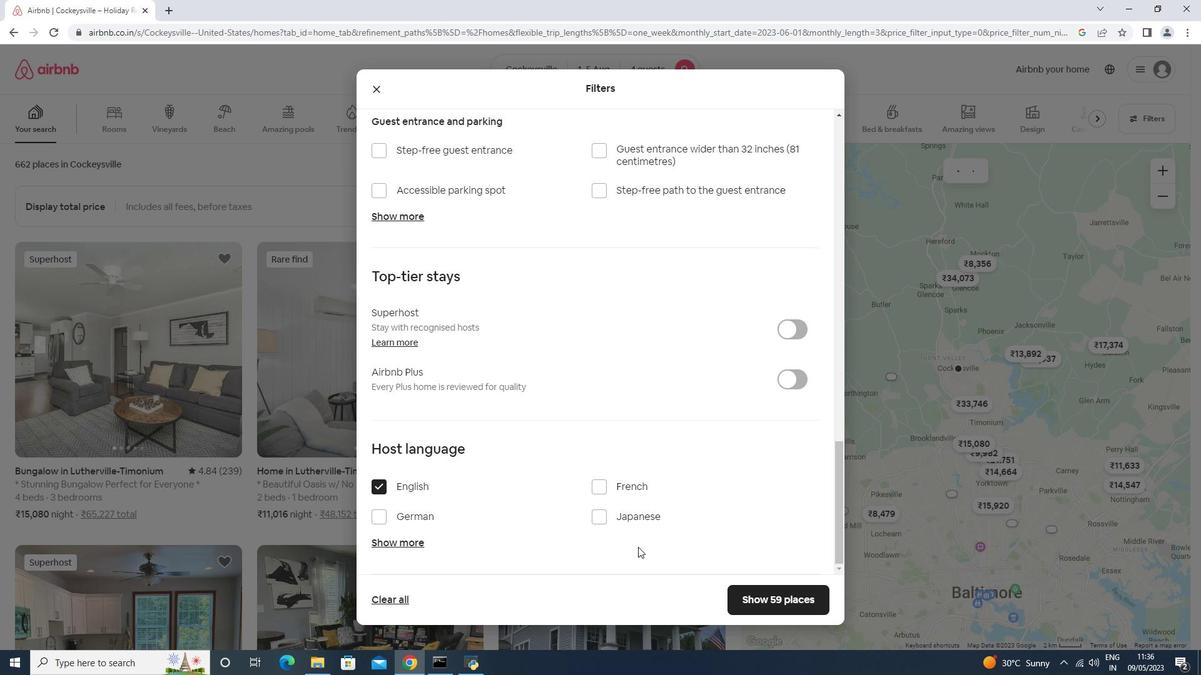 
Action: Mouse pressed left at (762, 600)
Screenshot: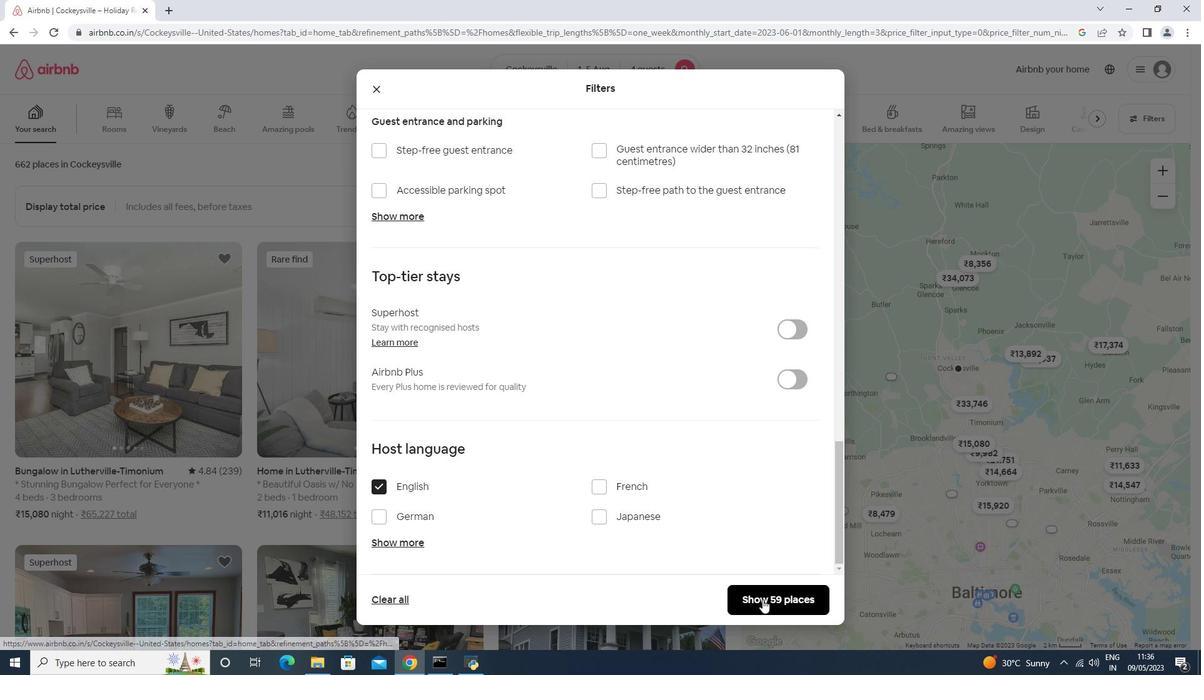 
